 Task: Sort the products in the category "All Purpose Cleaners" by price (highest first).
Action: Mouse moved to (975, 361)
Screenshot: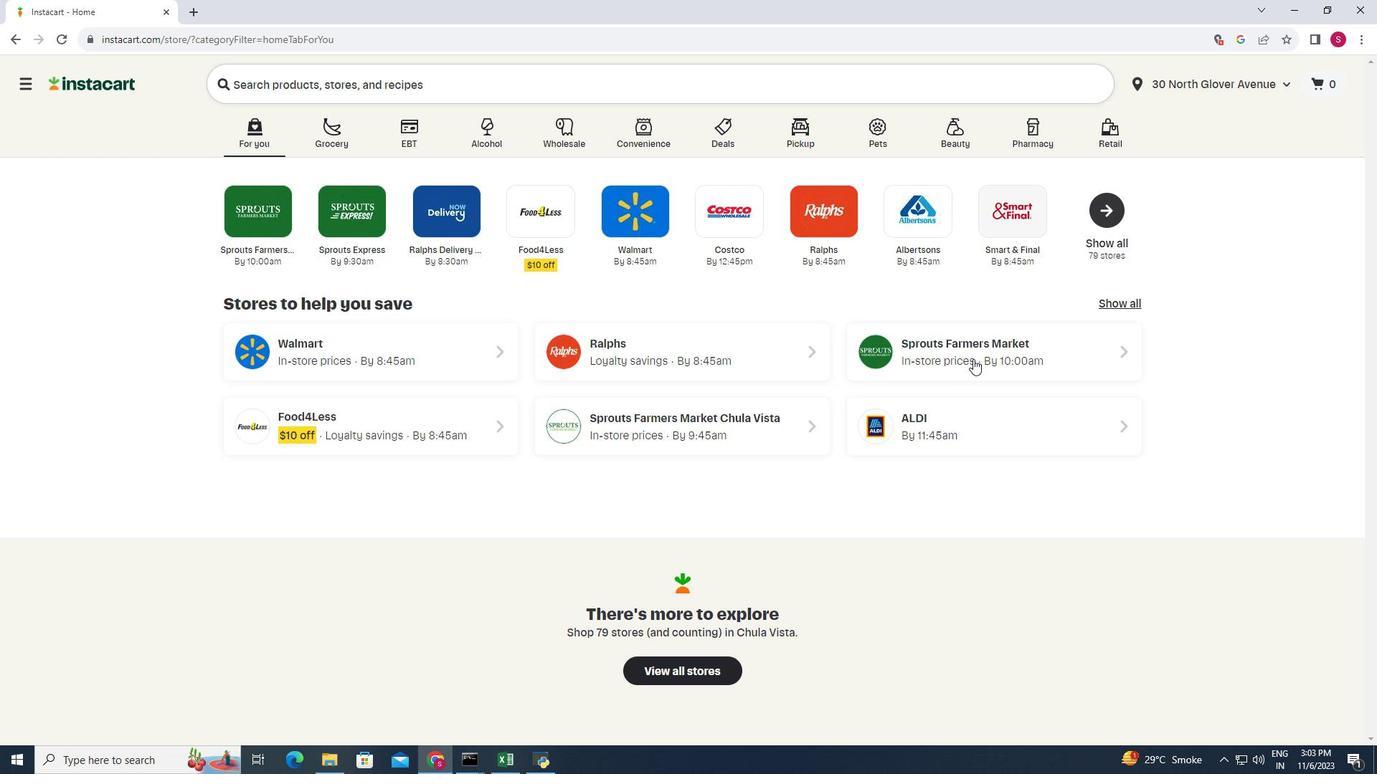 
Action: Mouse pressed left at (975, 361)
Screenshot: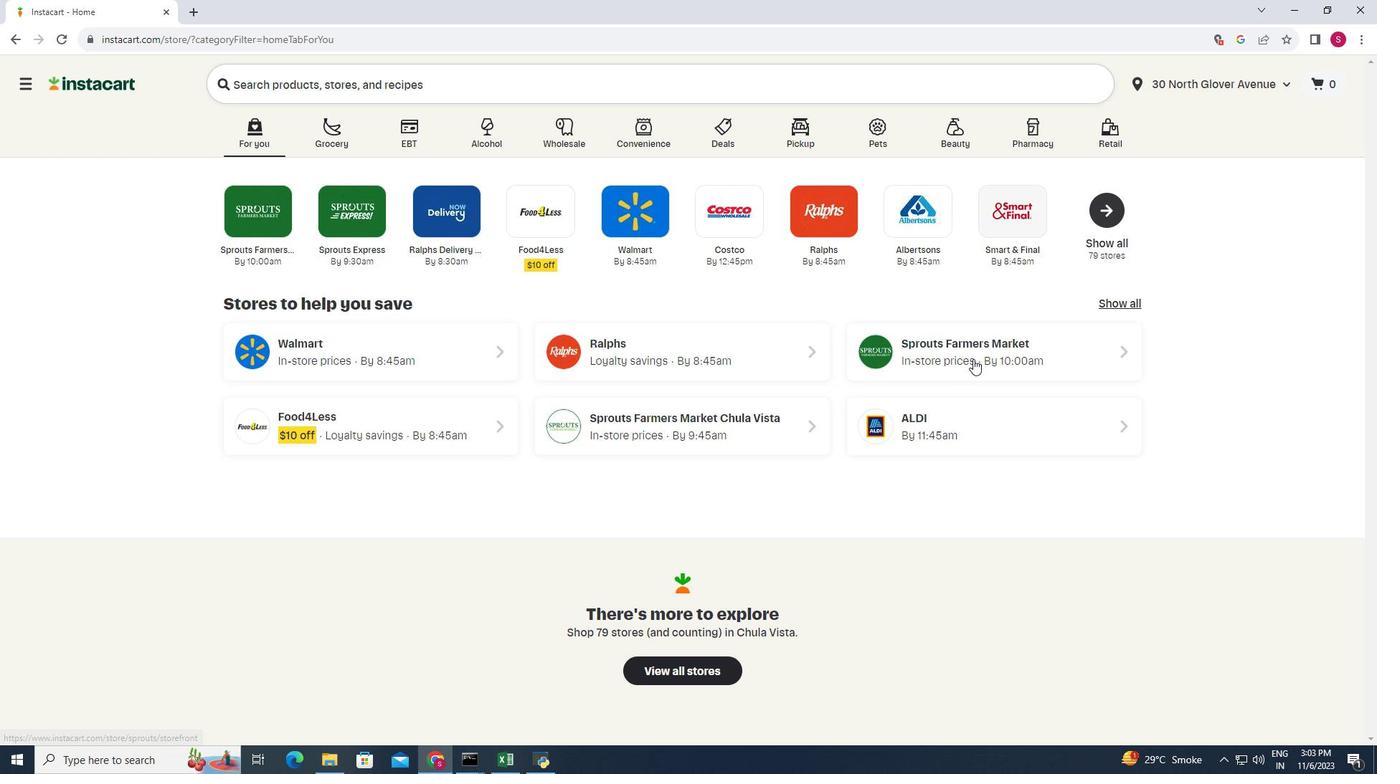 
Action: Mouse moved to (25, 494)
Screenshot: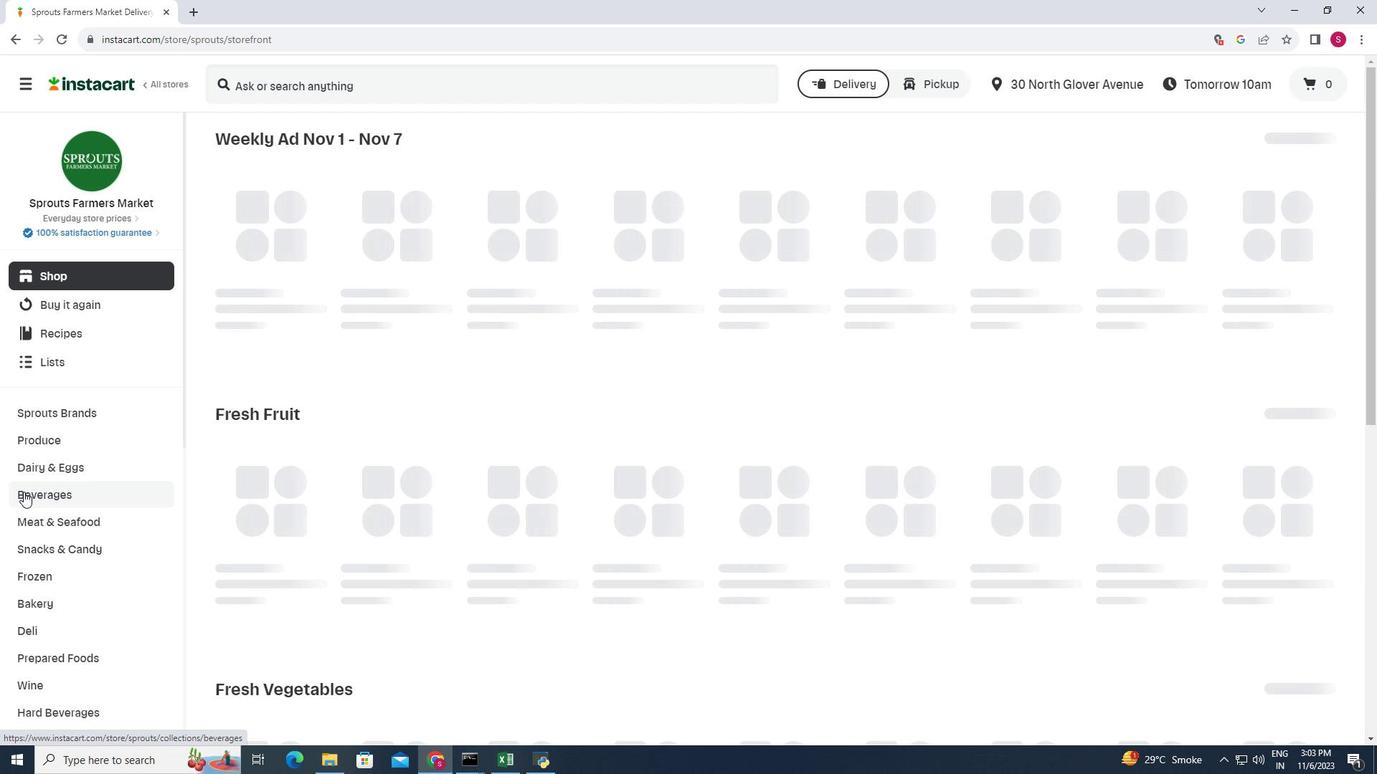 
Action: Mouse scrolled (25, 493) with delta (0, 0)
Screenshot: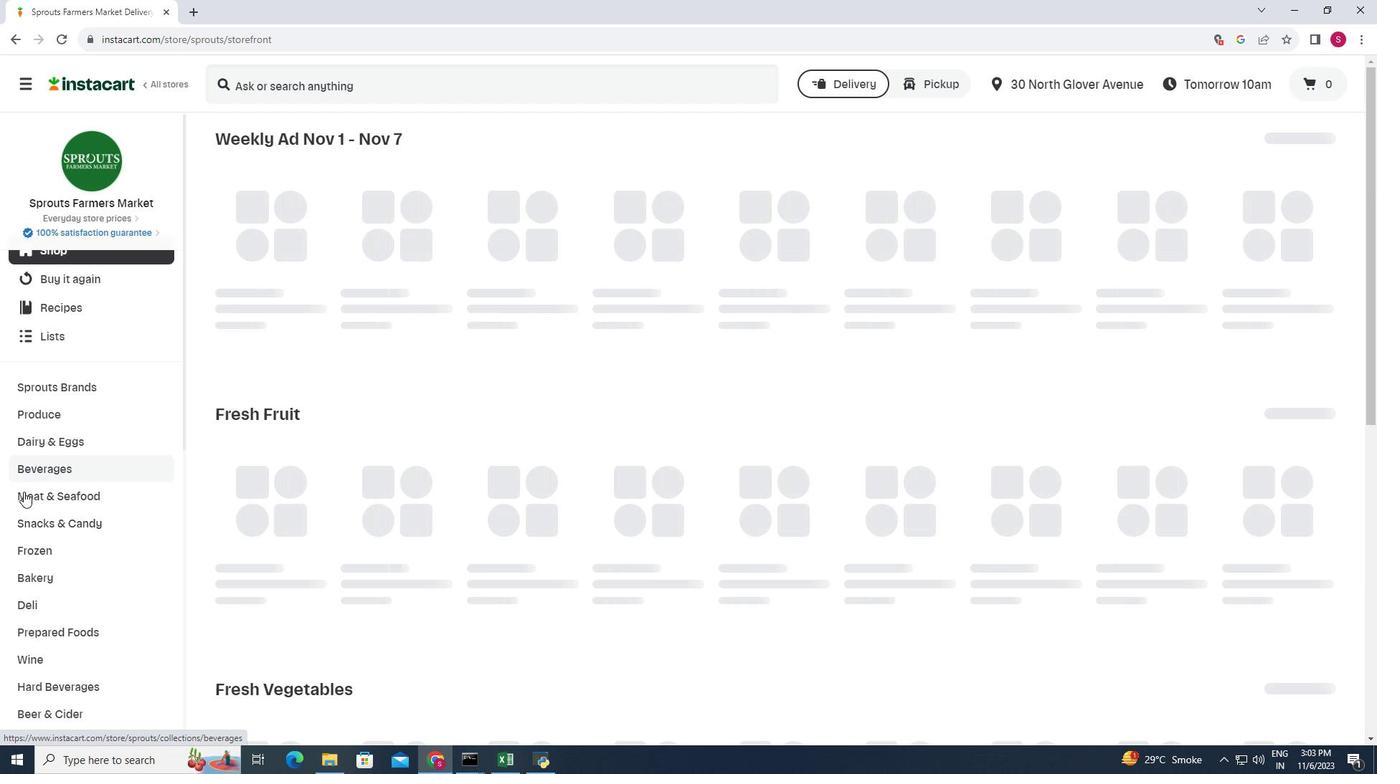 
Action: Mouse scrolled (25, 493) with delta (0, 0)
Screenshot: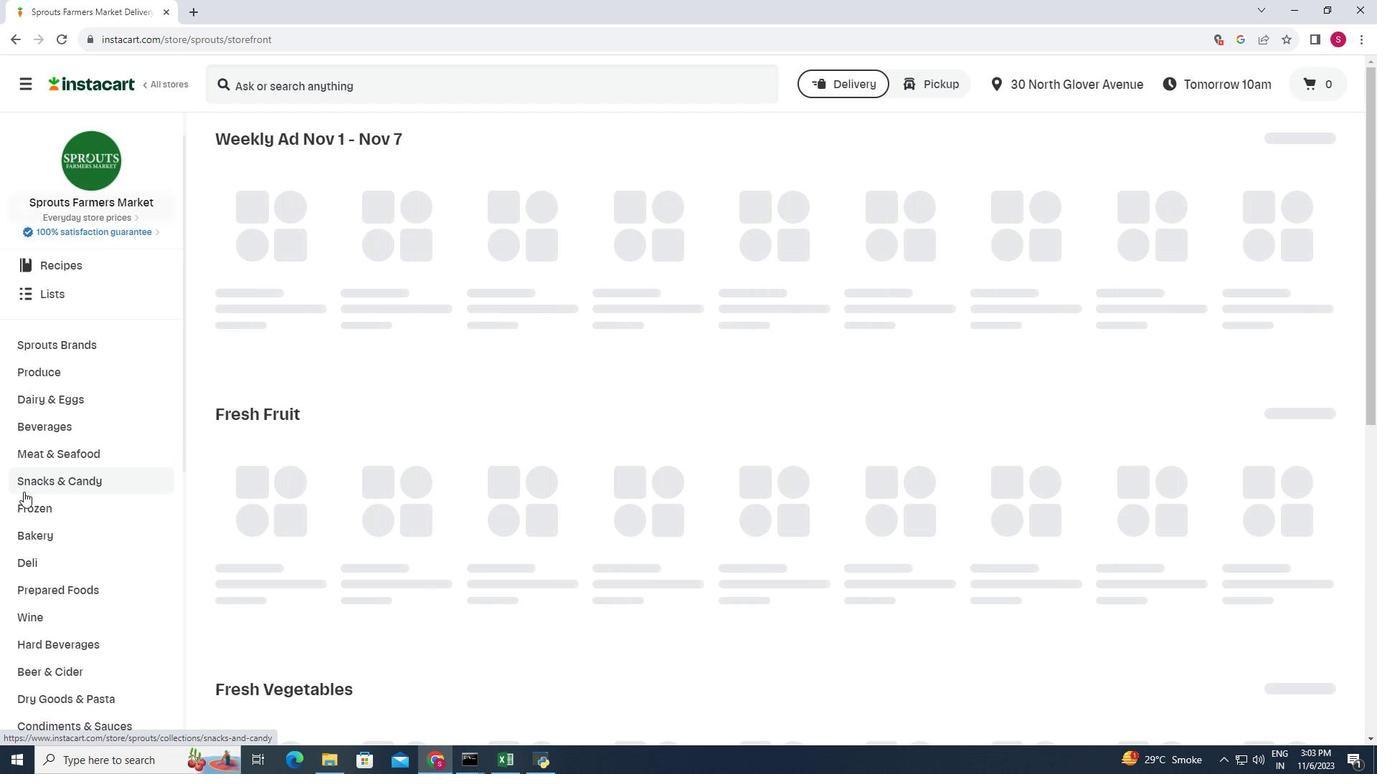 
Action: Mouse scrolled (25, 493) with delta (0, 0)
Screenshot: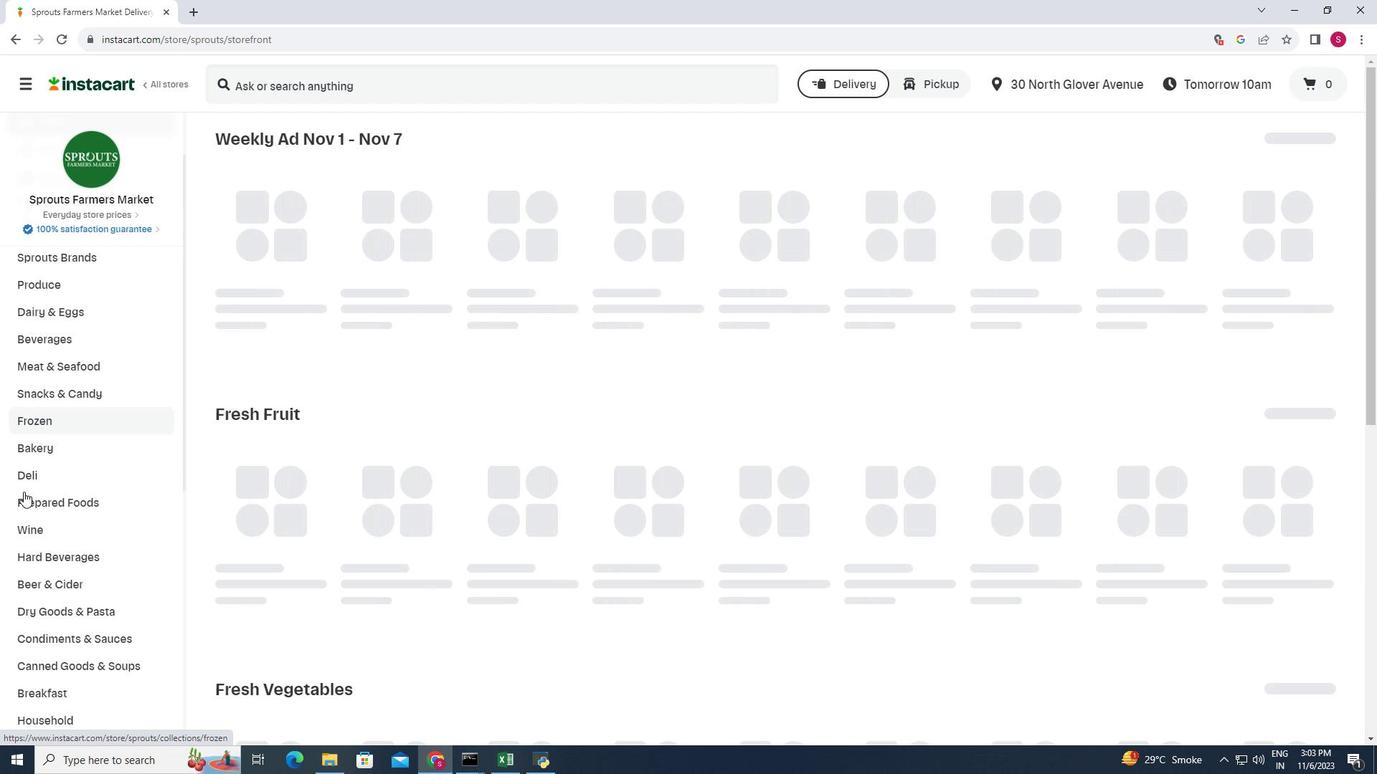 
Action: Mouse scrolled (25, 493) with delta (0, 0)
Screenshot: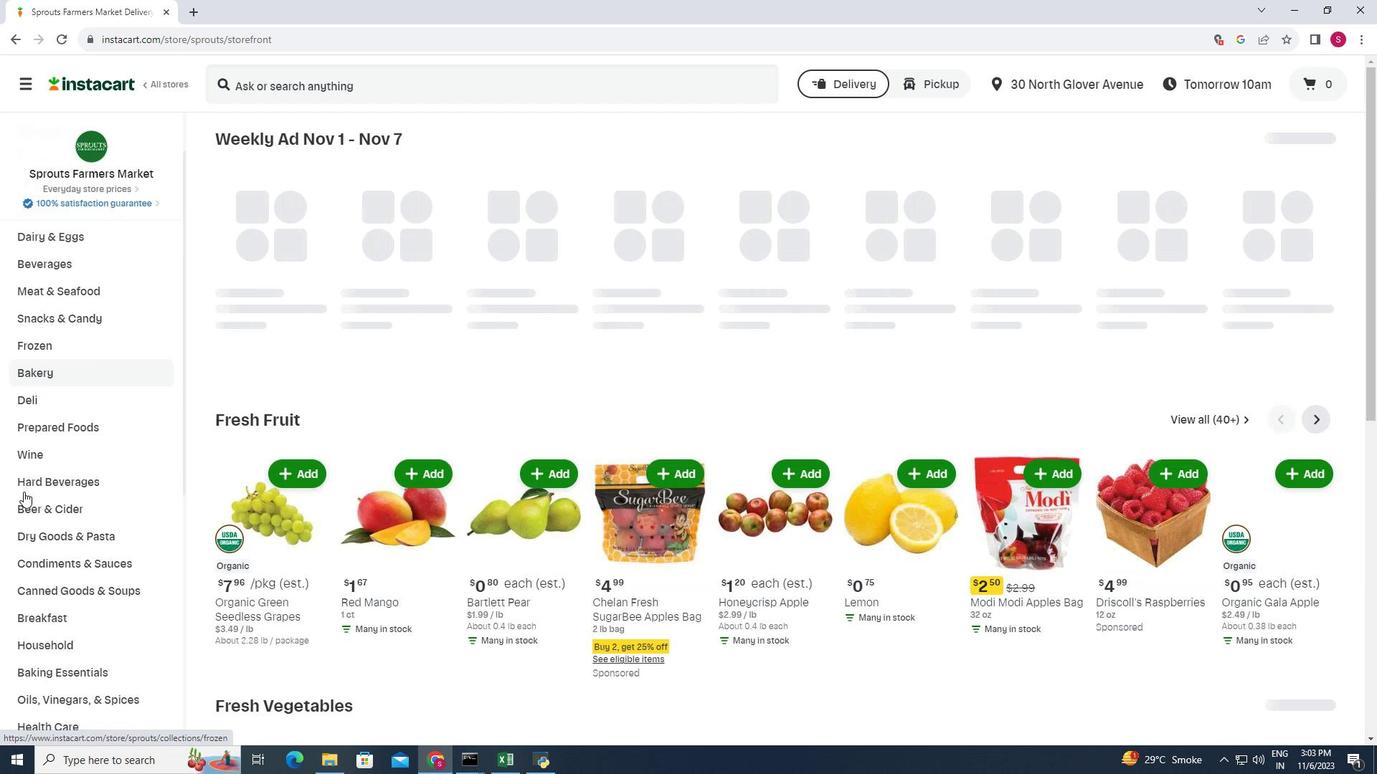 
Action: Mouse moved to (41, 582)
Screenshot: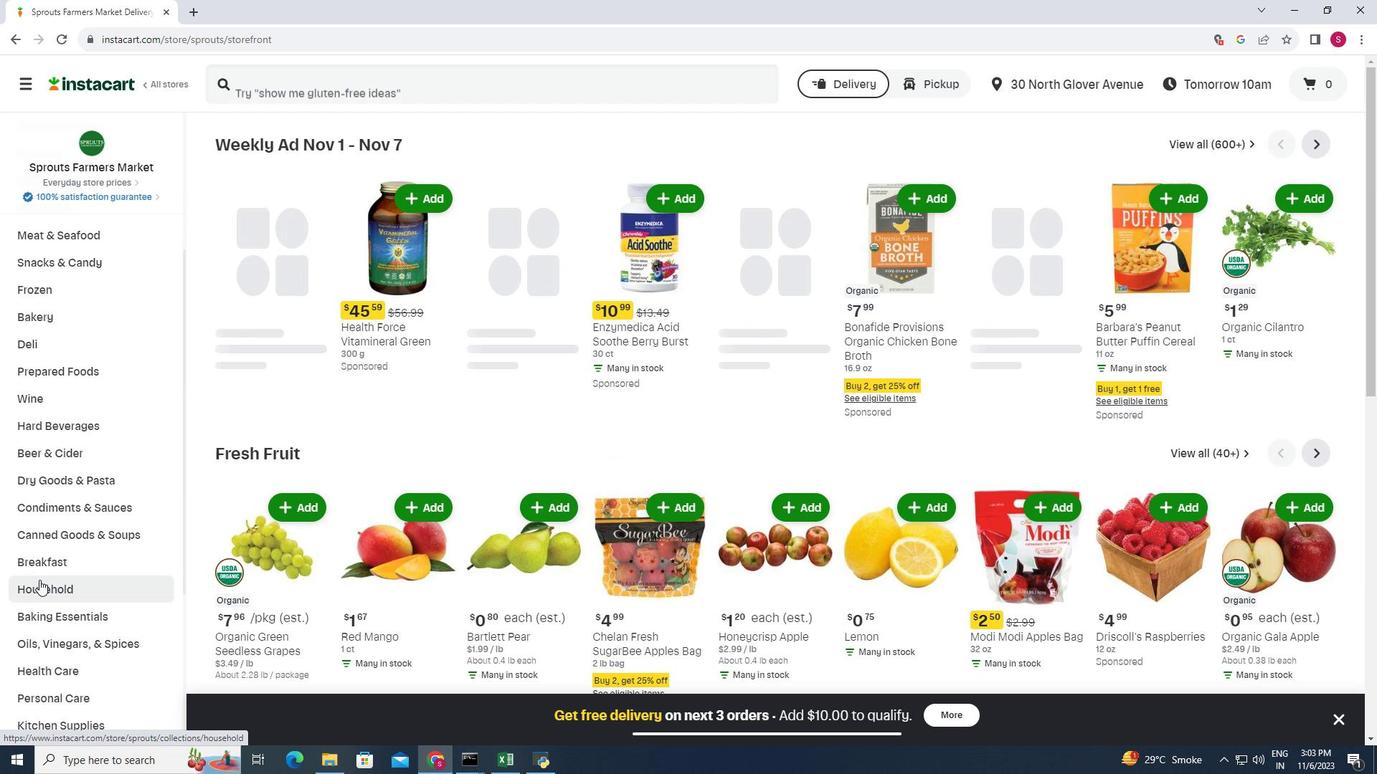 
Action: Mouse pressed left at (41, 582)
Screenshot: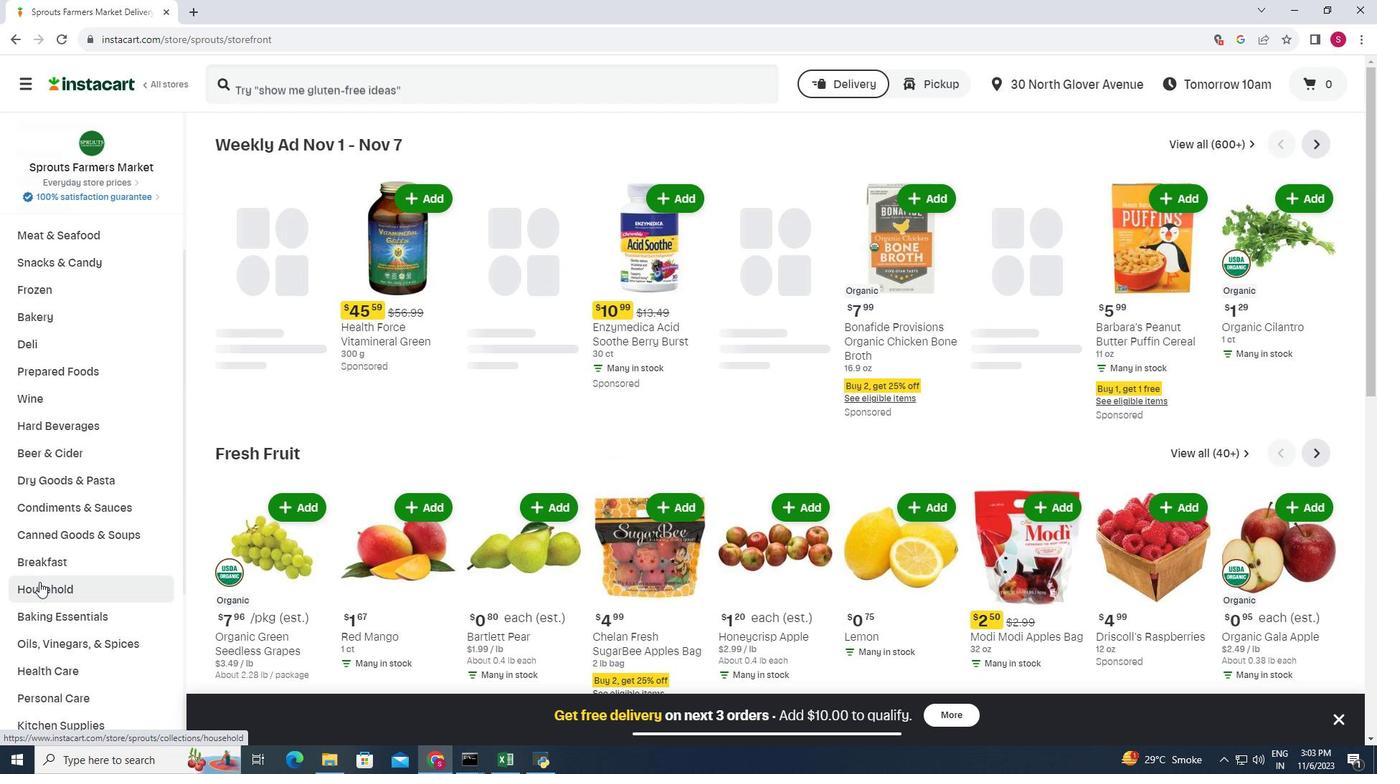 
Action: Mouse moved to (437, 188)
Screenshot: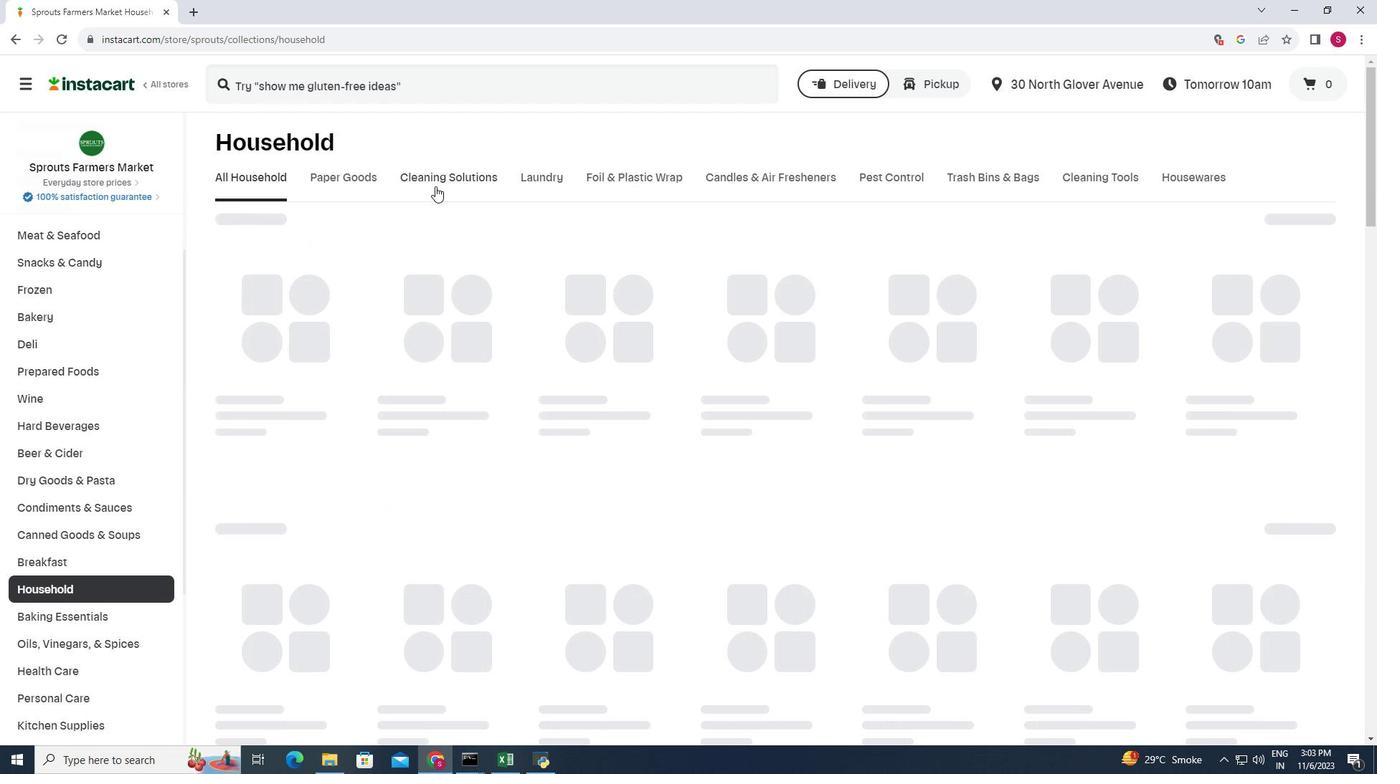 
Action: Mouse pressed left at (437, 188)
Screenshot: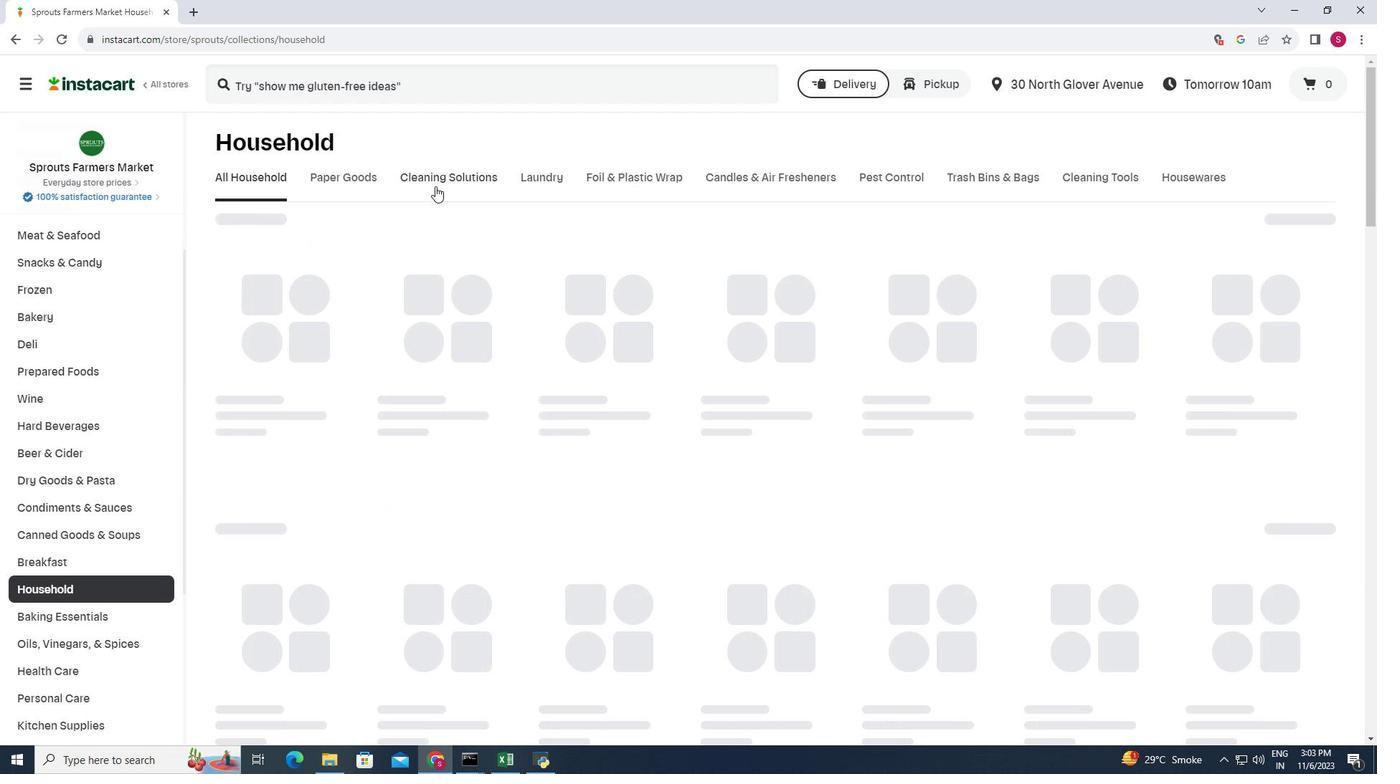 
Action: Mouse moved to (662, 242)
Screenshot: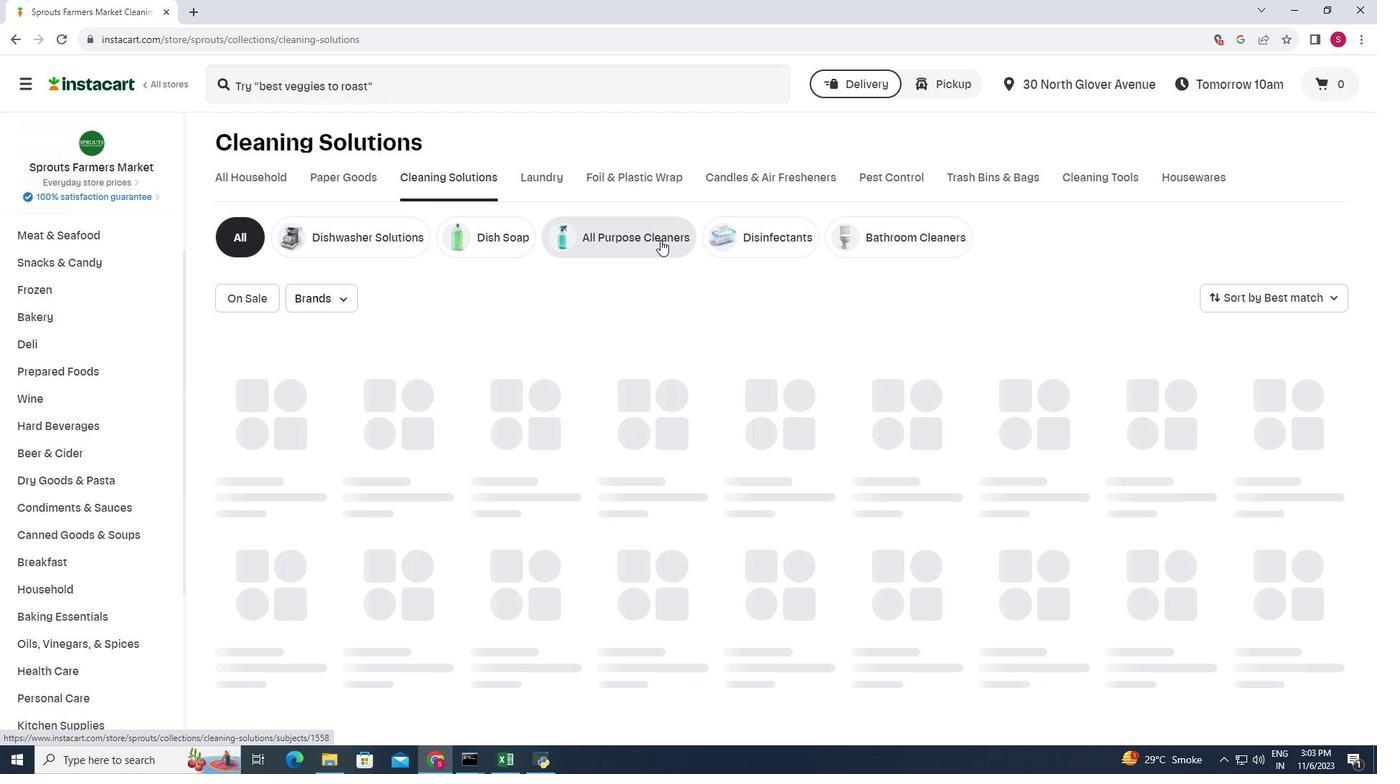 
Action: Mouse pressed left at (662, 242)
Screenshot: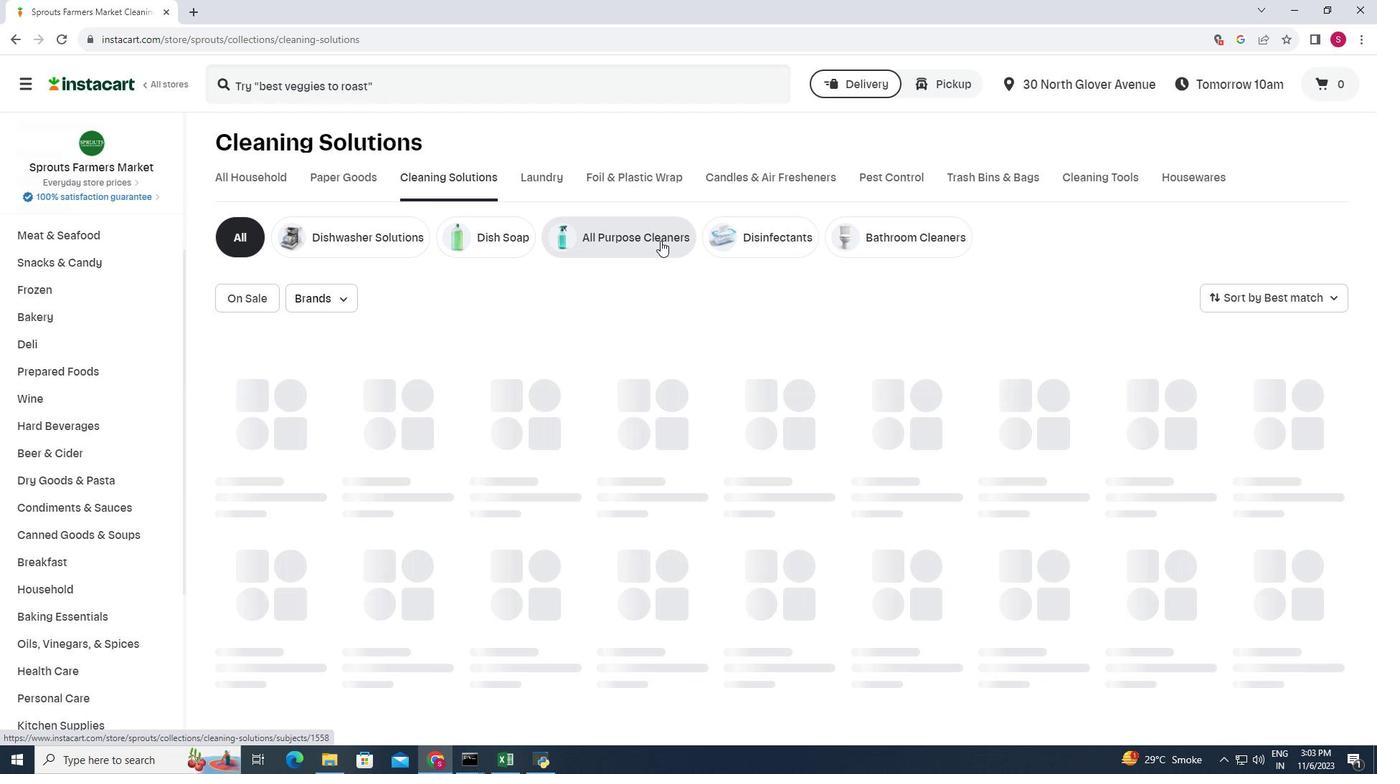 
Action: Mouse moved to (1326, 296)
Screenshot: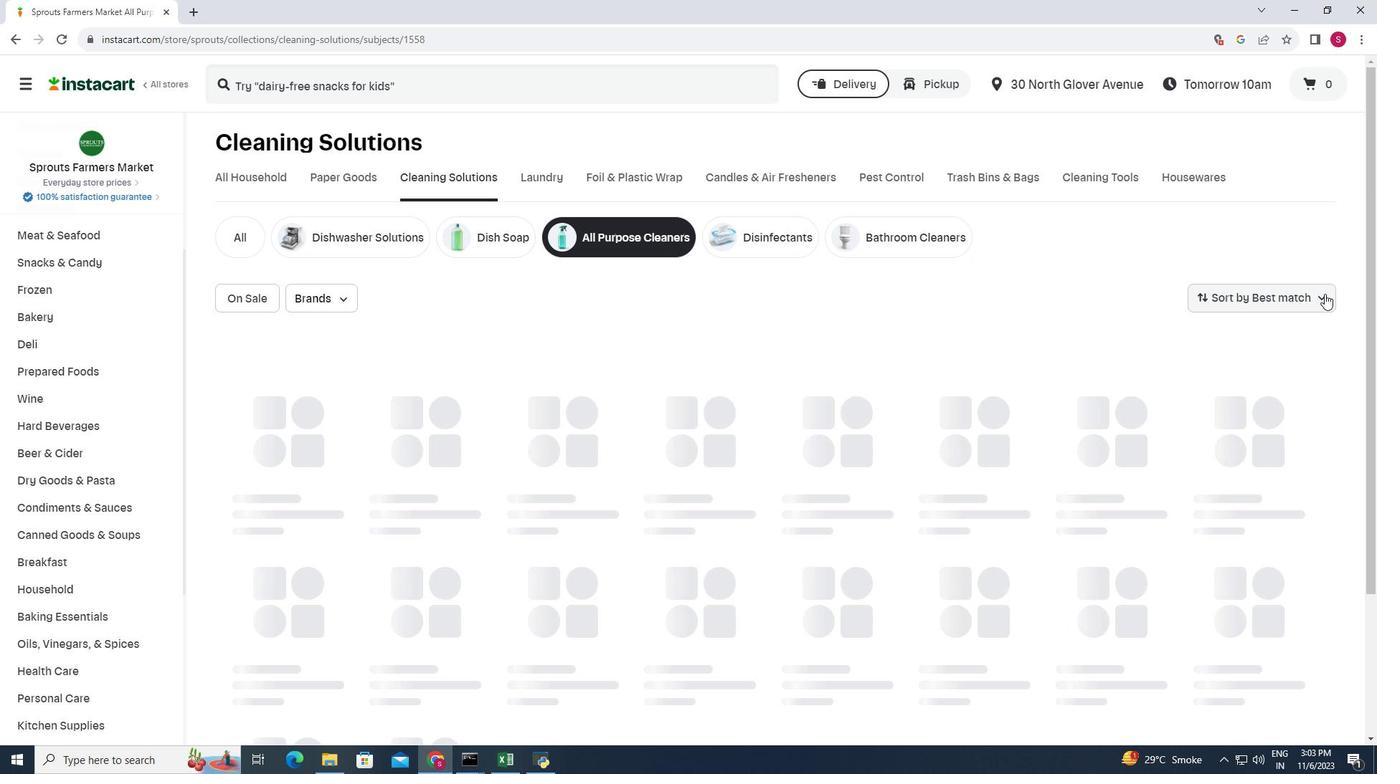 
Action: Mouse pressed left at (1326, 296)
Screenshot: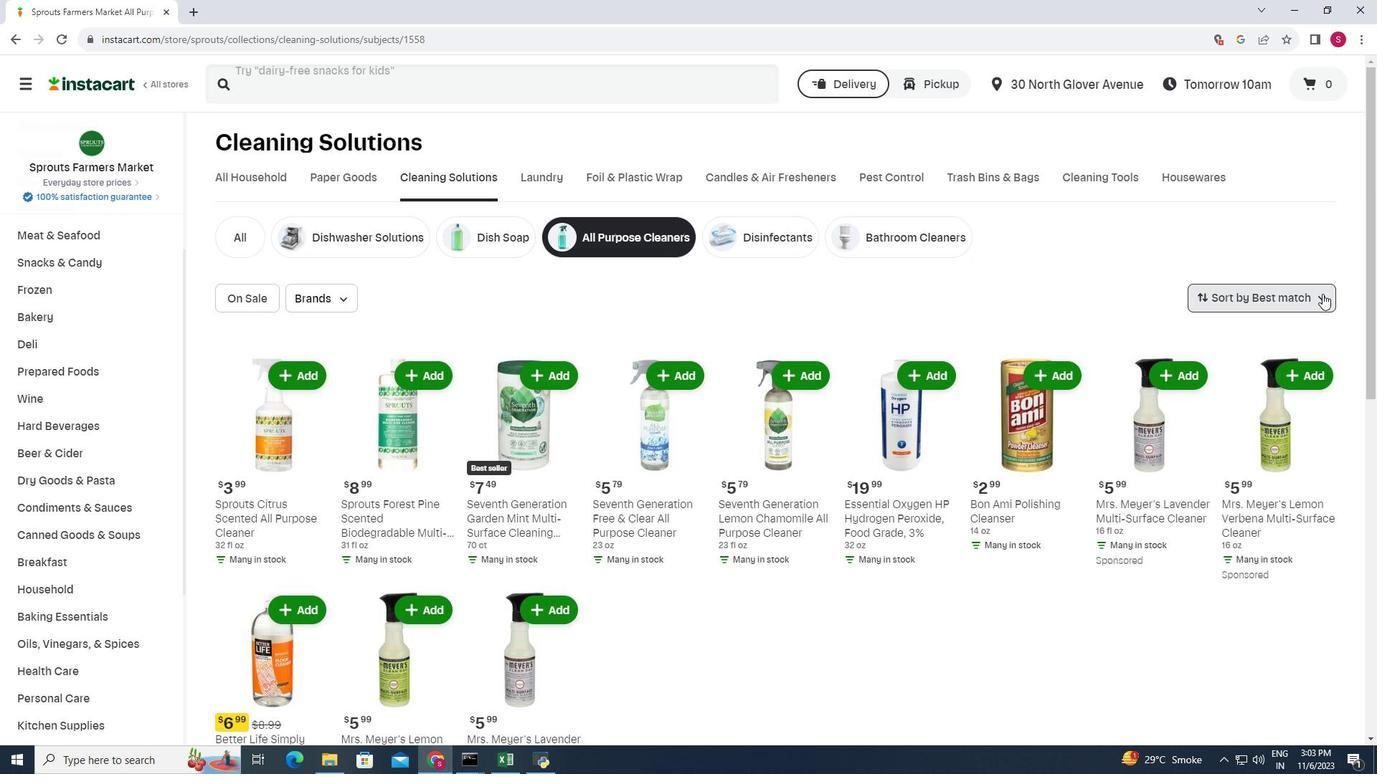 
Action: Mouse moved to (1306, 395)
Screenshot: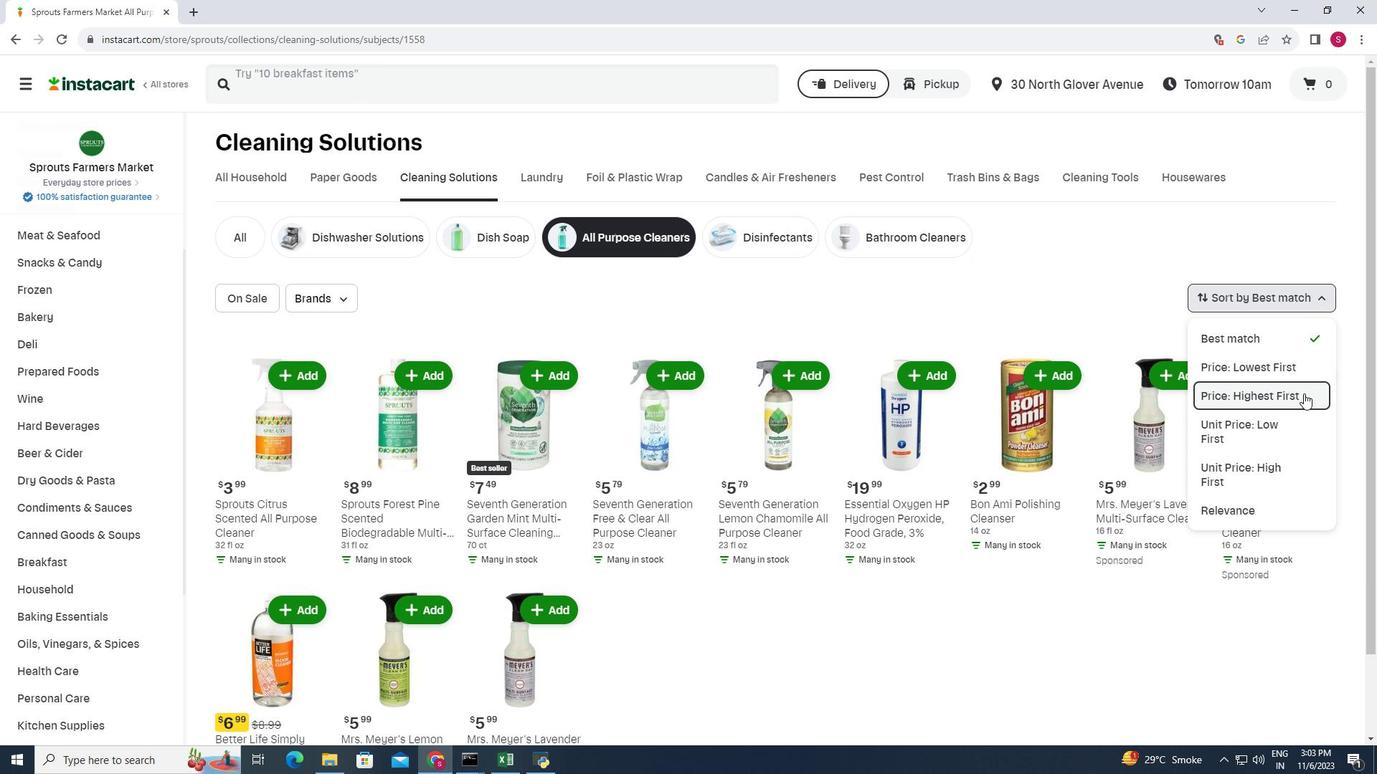 
Action: Mouse pressed left at (1306, 395)
Screenshot: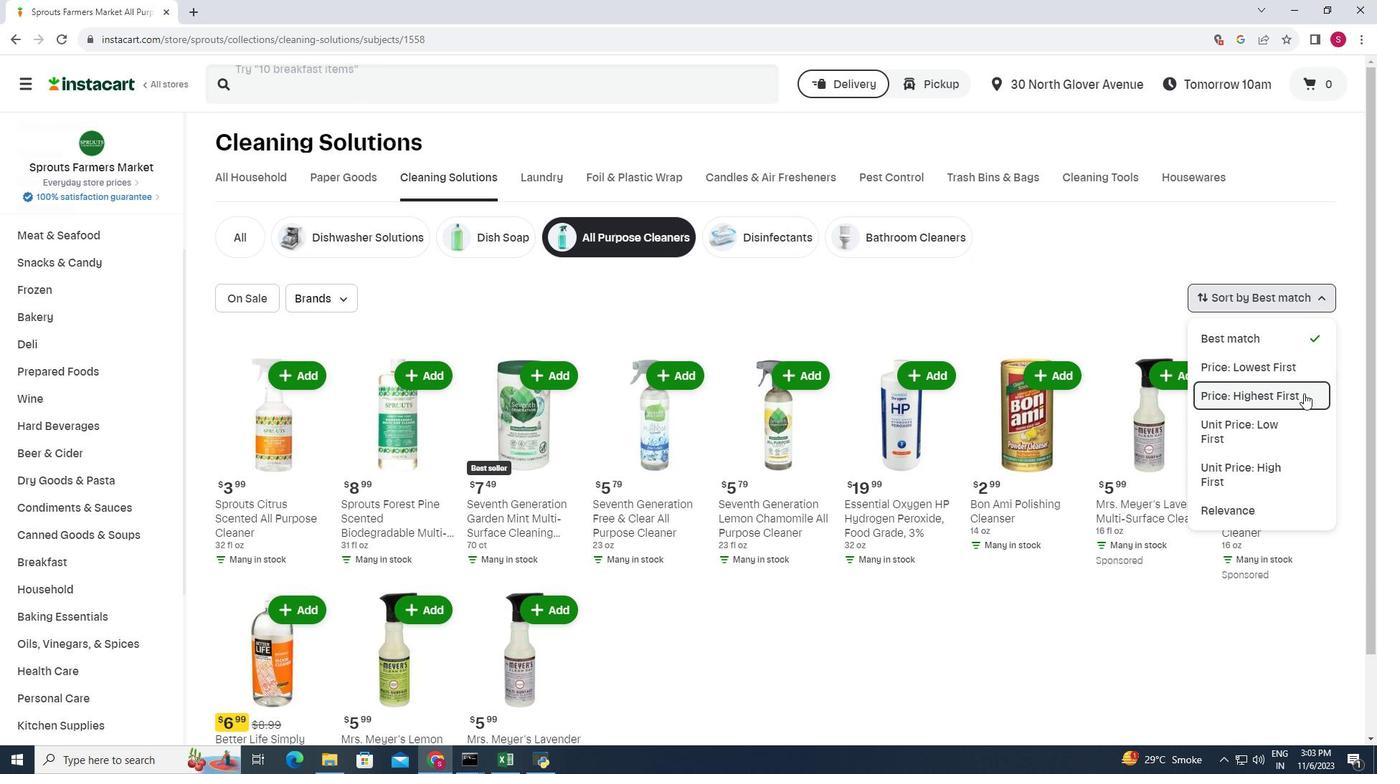 
Action: Mouse moved to (862, 344)
Screenshot: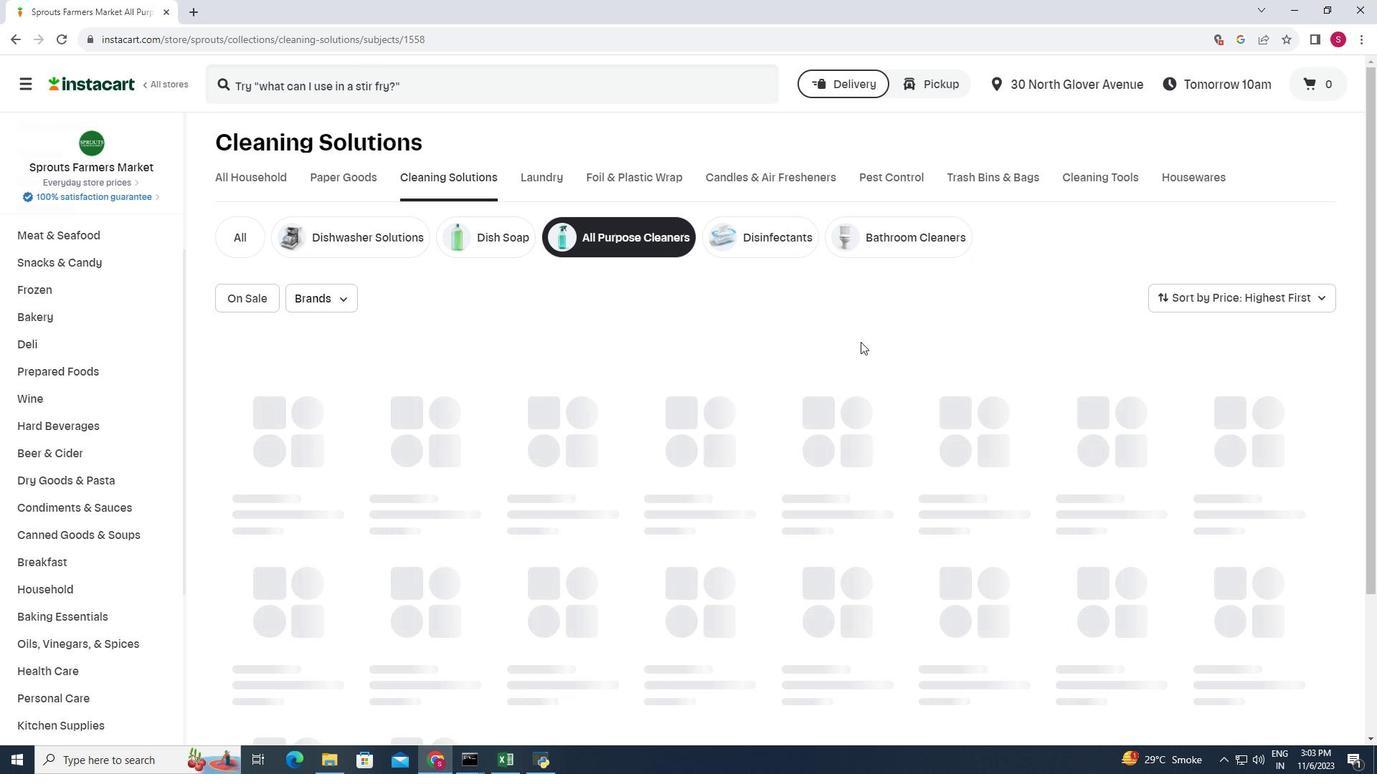 
Action: Mouse scrolled (862, 343) with delta (0, 0)
Screenshot: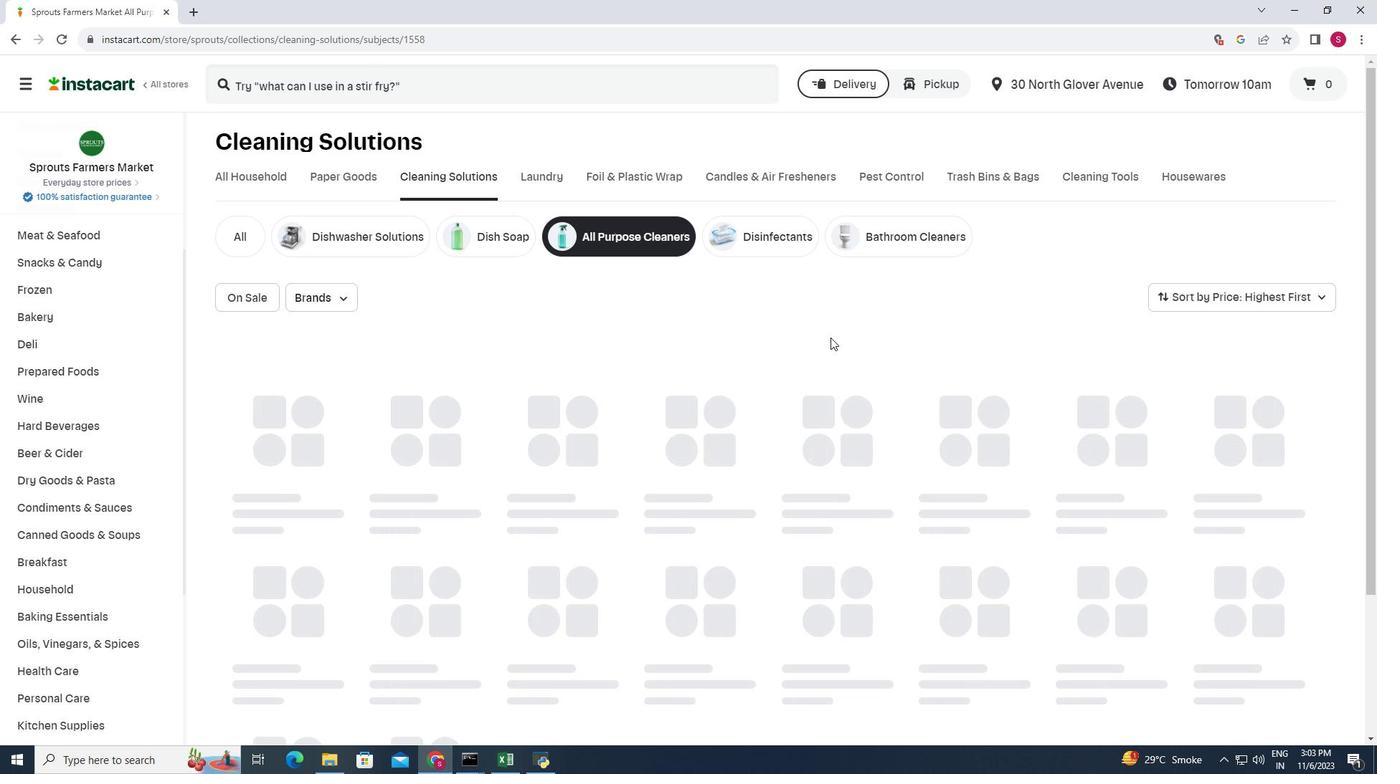 
Action: Mouse moved to (763, 324)
Screenshot: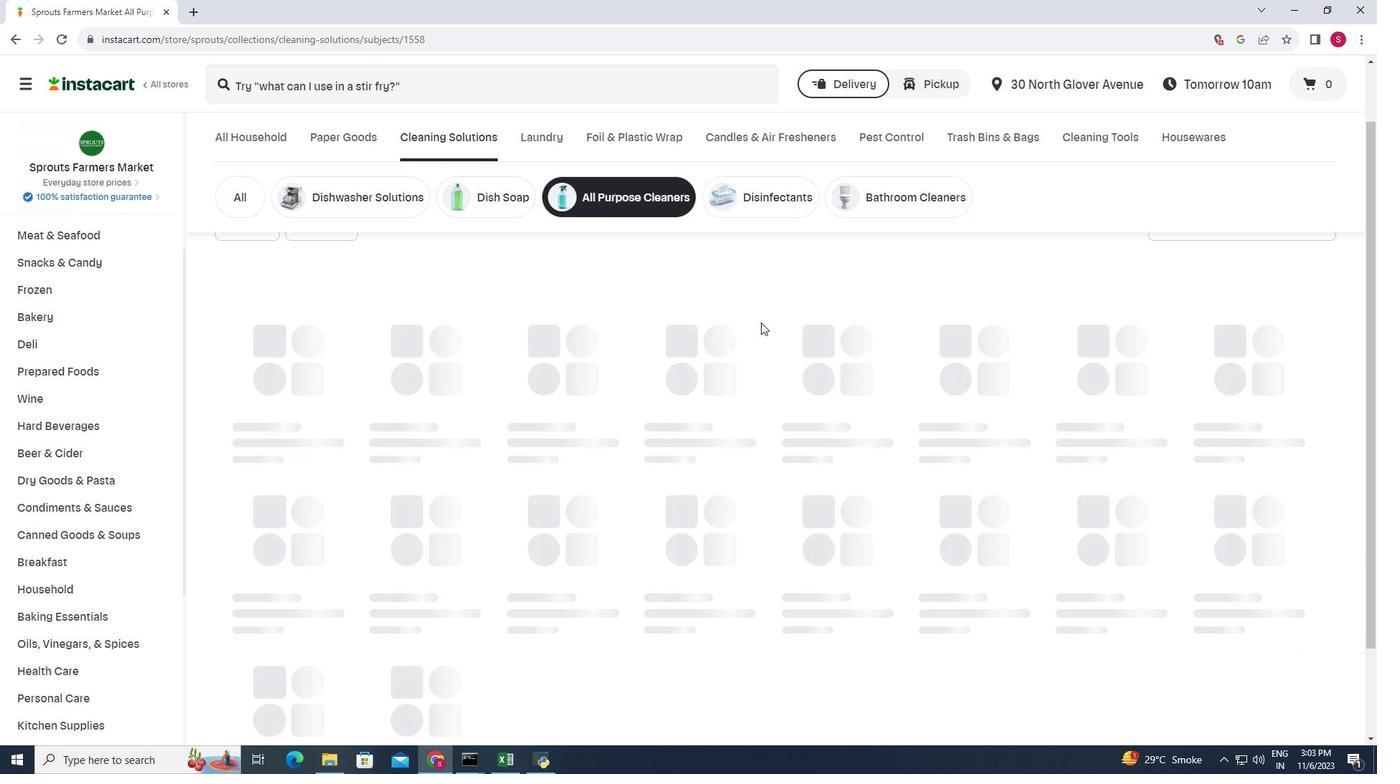 
Action: Mouse scrolled (763, 325) with delta (0, 0)
Screenshot: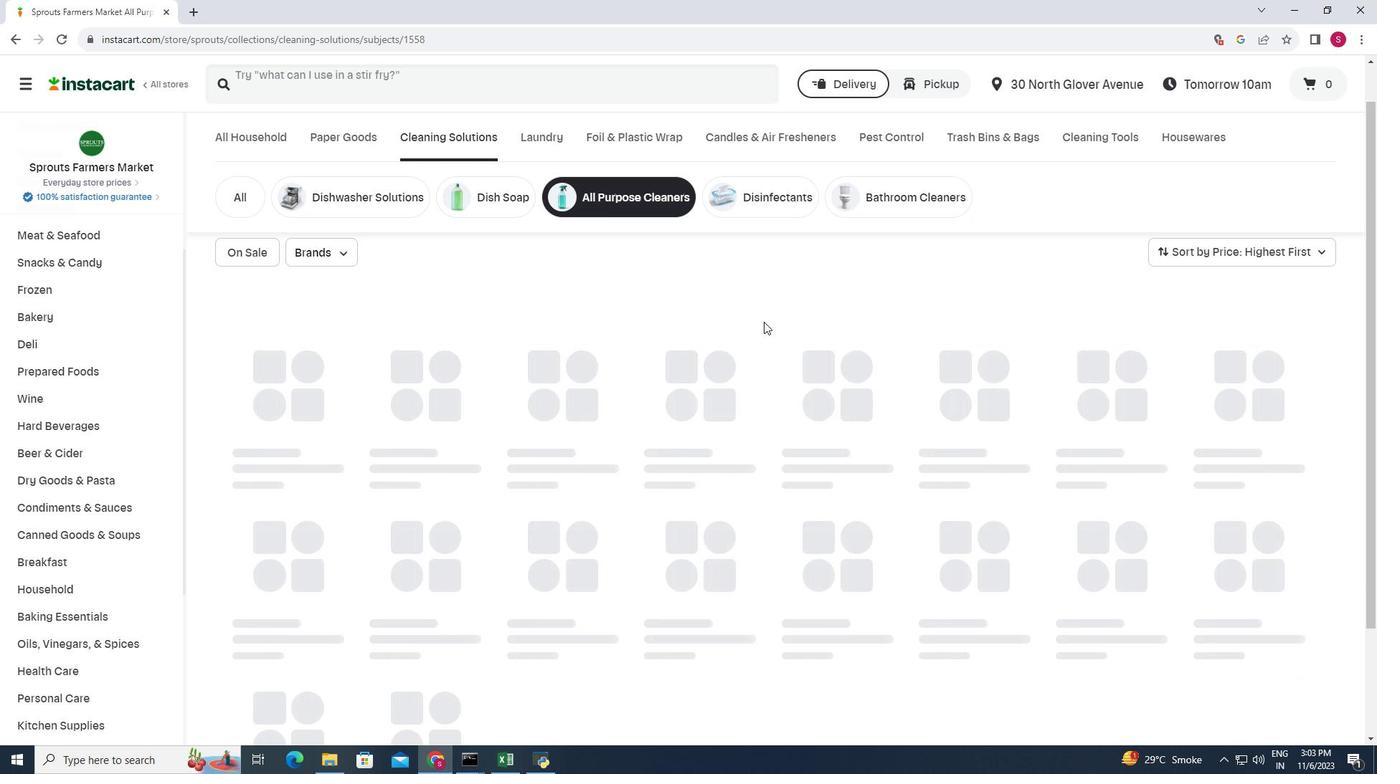 
Action: Mouse moved to (764, 324)
Screenshot: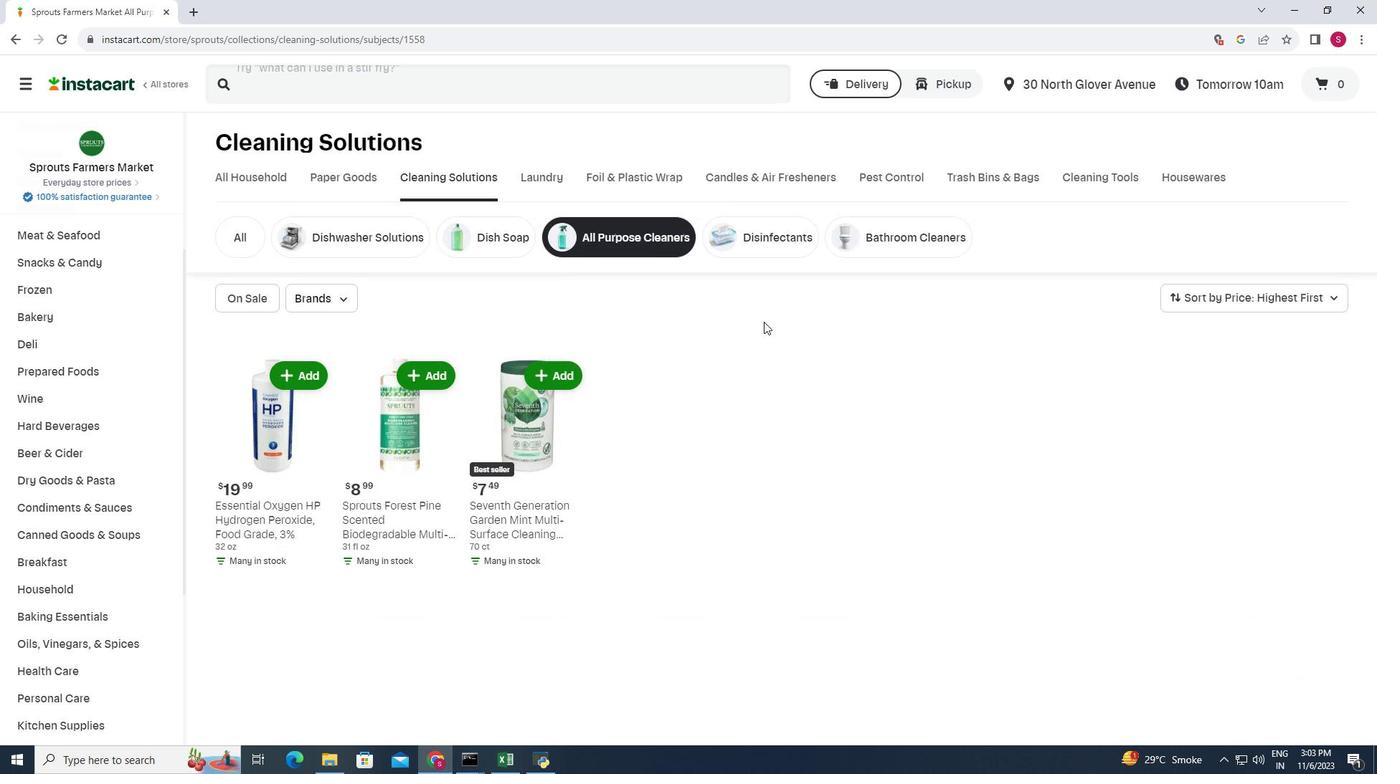 
Action: Mouse scrolled (764, 324) with delta (0, 0)
Screenshot: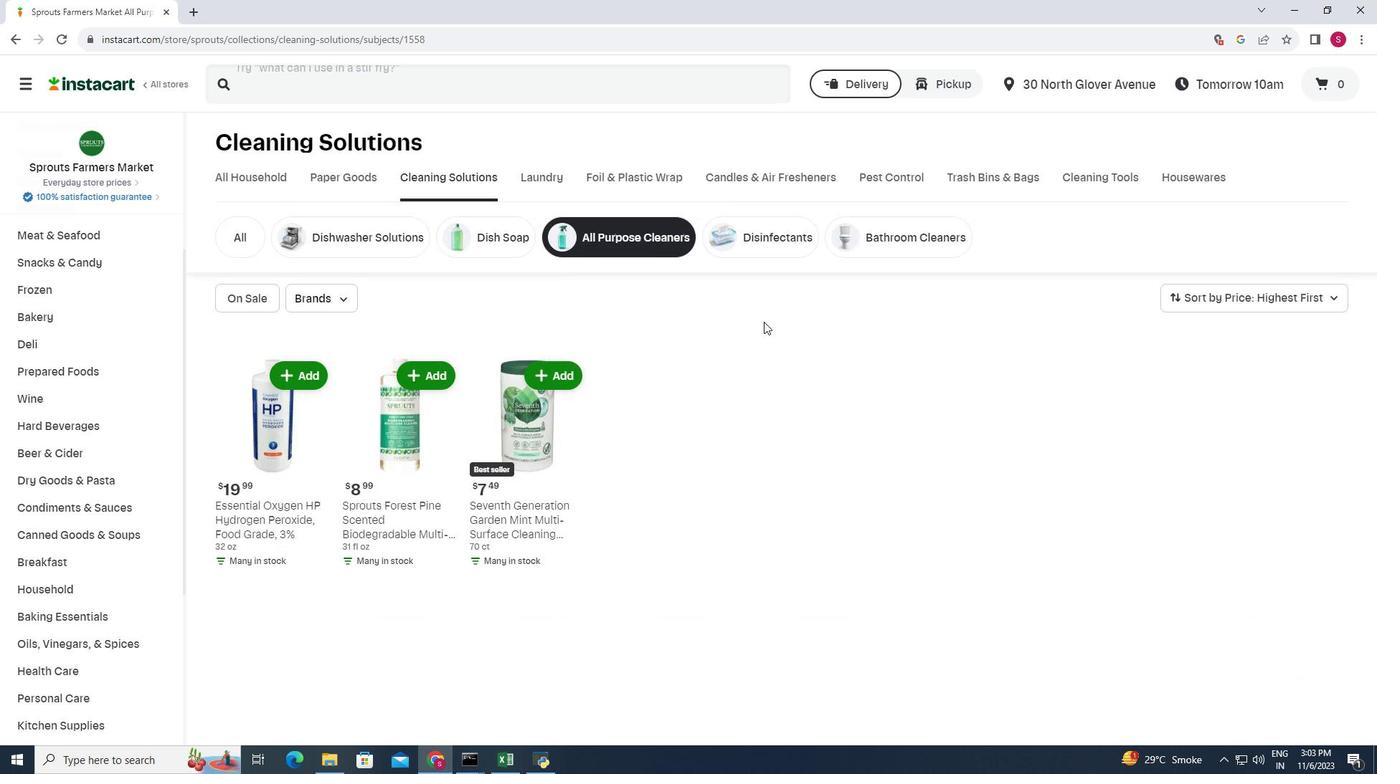 
Action: Mouse moved to (766, 324)
Screenshot: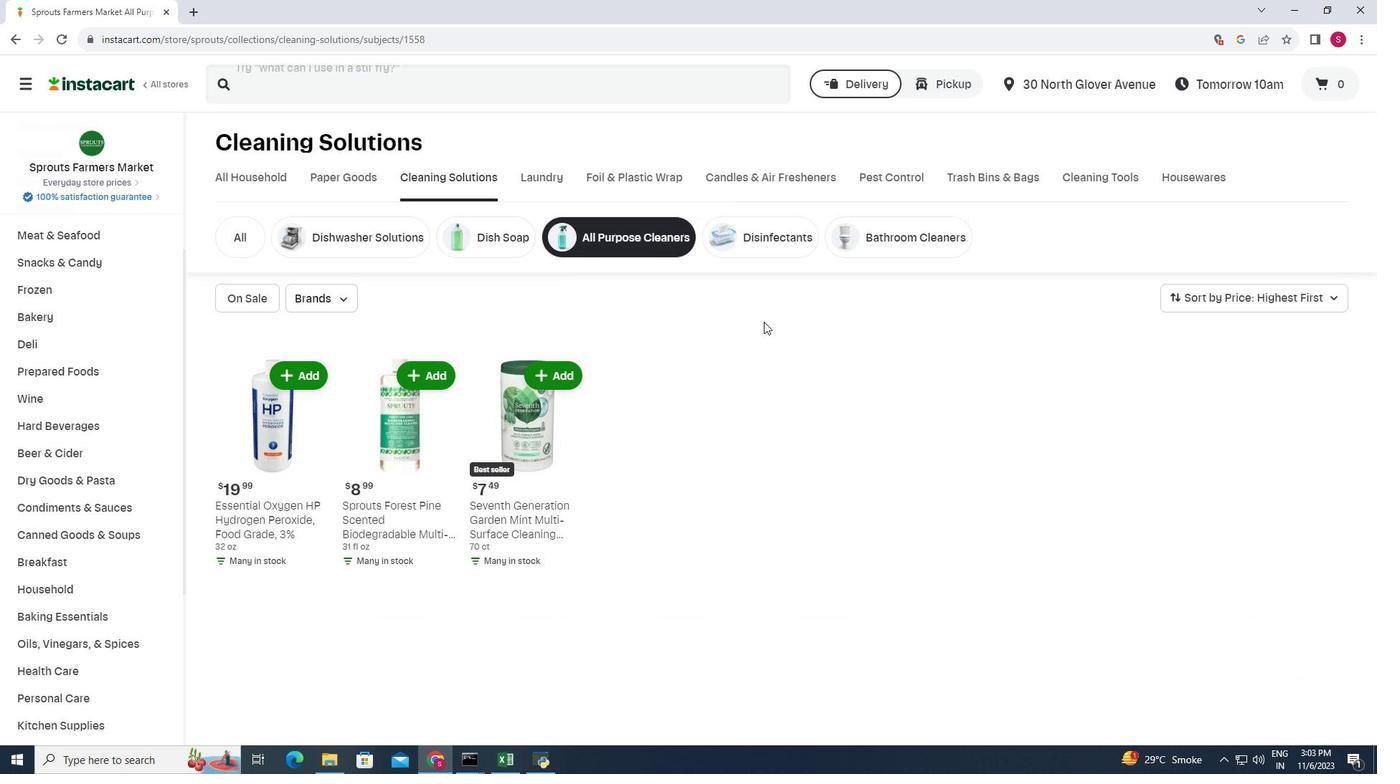 
Action: Mouse scrolled (766, 323) with delta (0, 0)
Screenshot: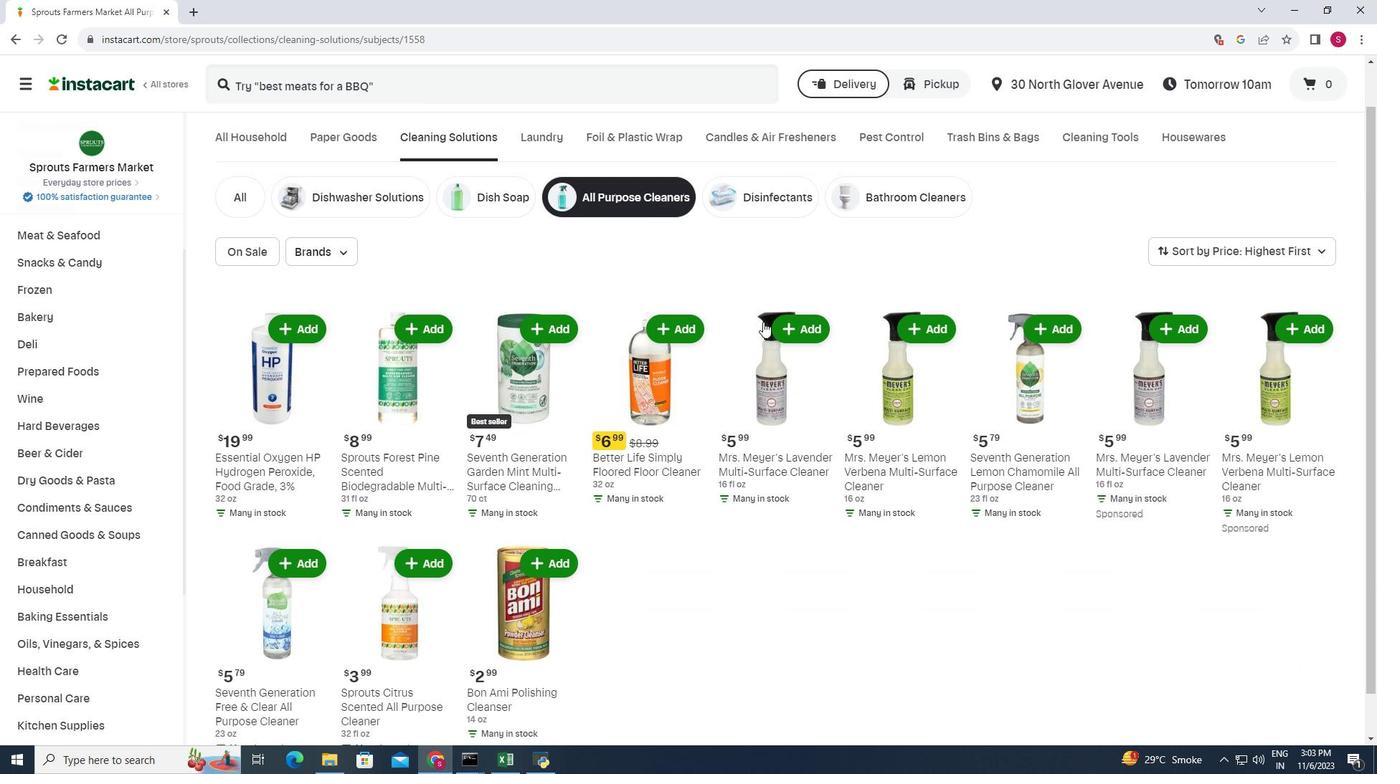 
Action: Mouse scrolled (766, 323) with delta (0, 0)
Screenshot: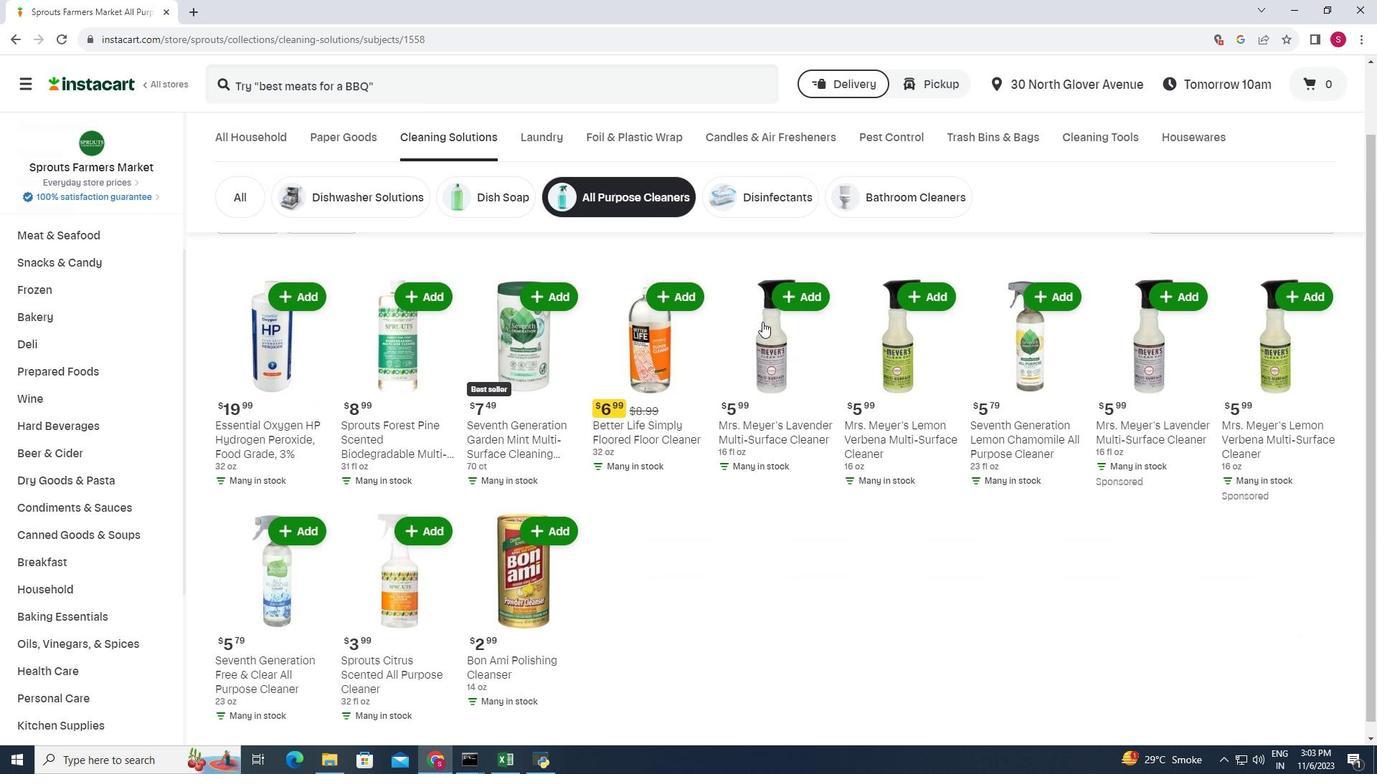 
Action: Mouse moved to (765, 324)
Screenshot: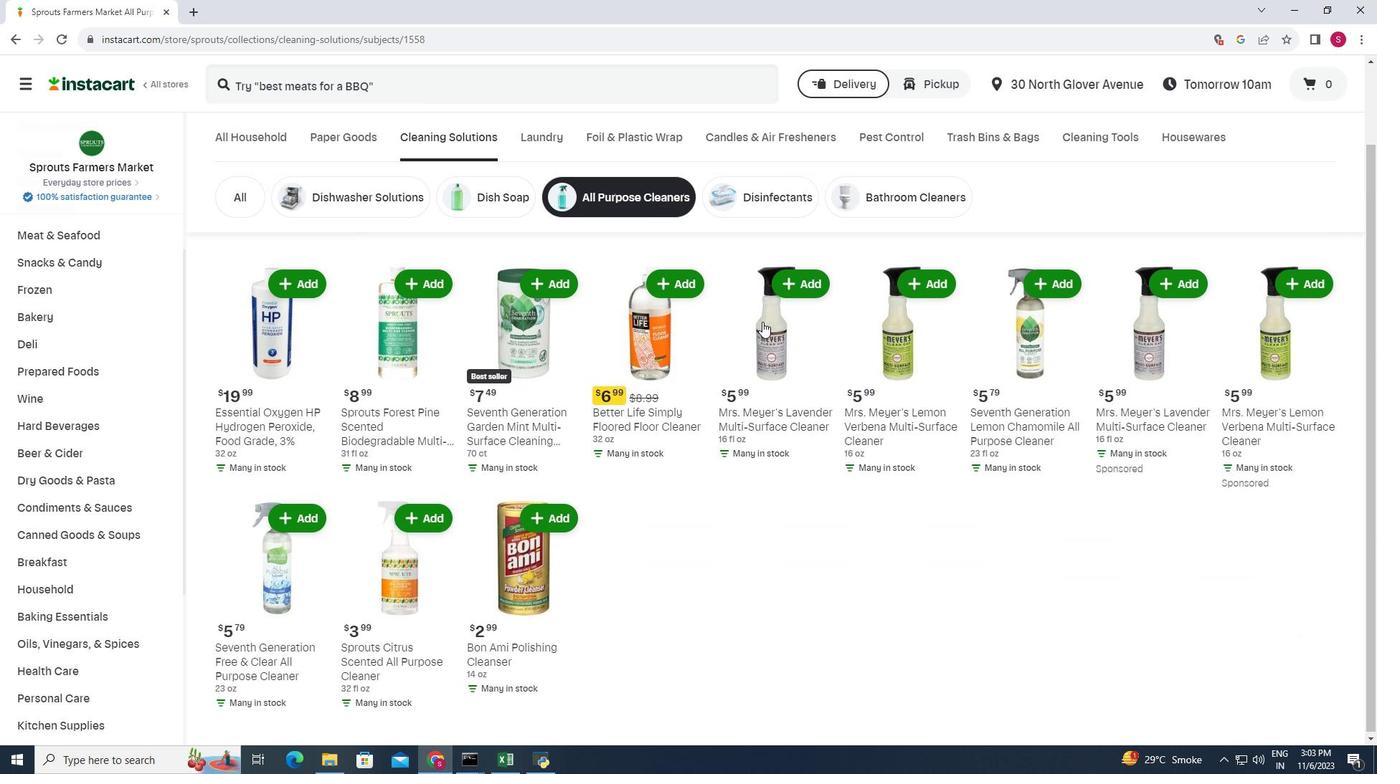 
Action: Mouse scrolled (765, 323) with delta (0, 0)
Screenshot: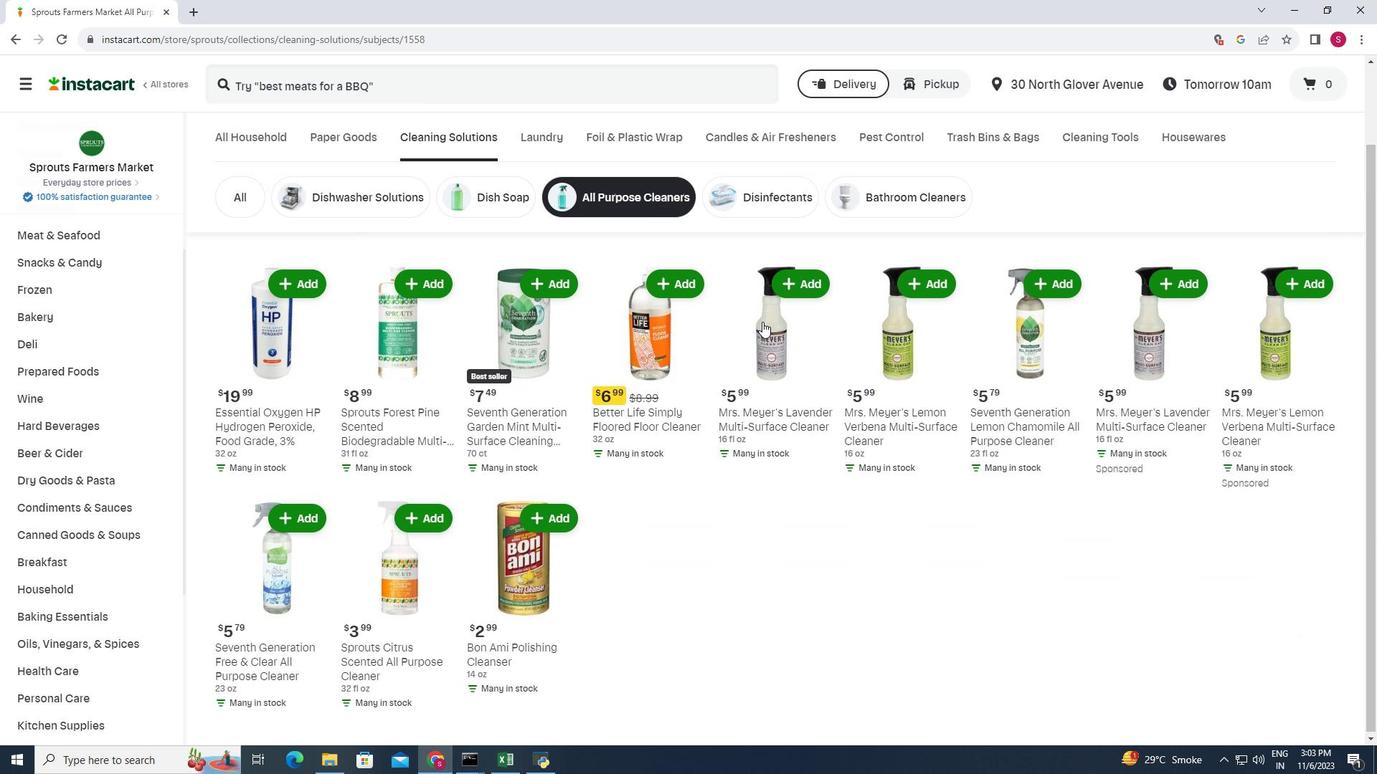 
Action: Mouse moved to (764, 324)
Screenshot: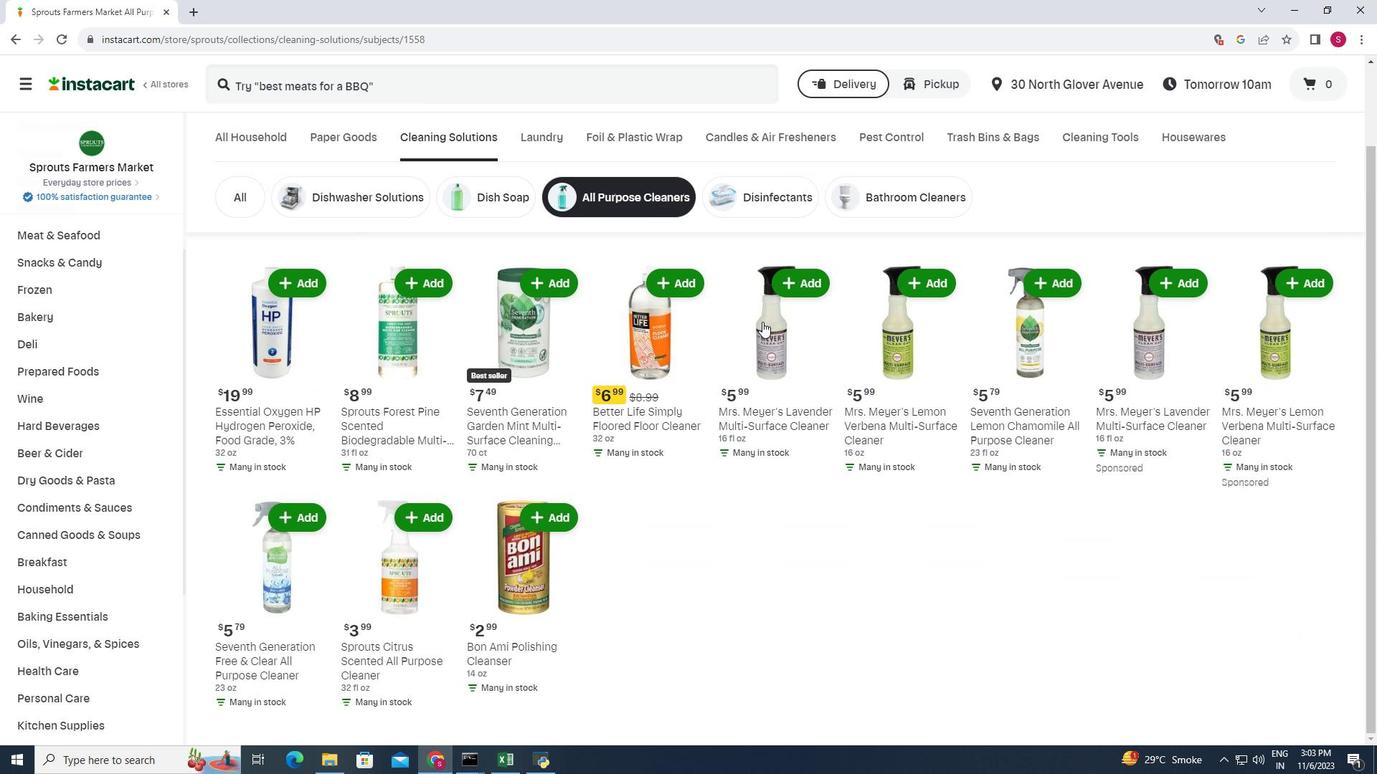 
Action: Mouse scrolled (764, 323) with delta (0, 0)
Screenshot: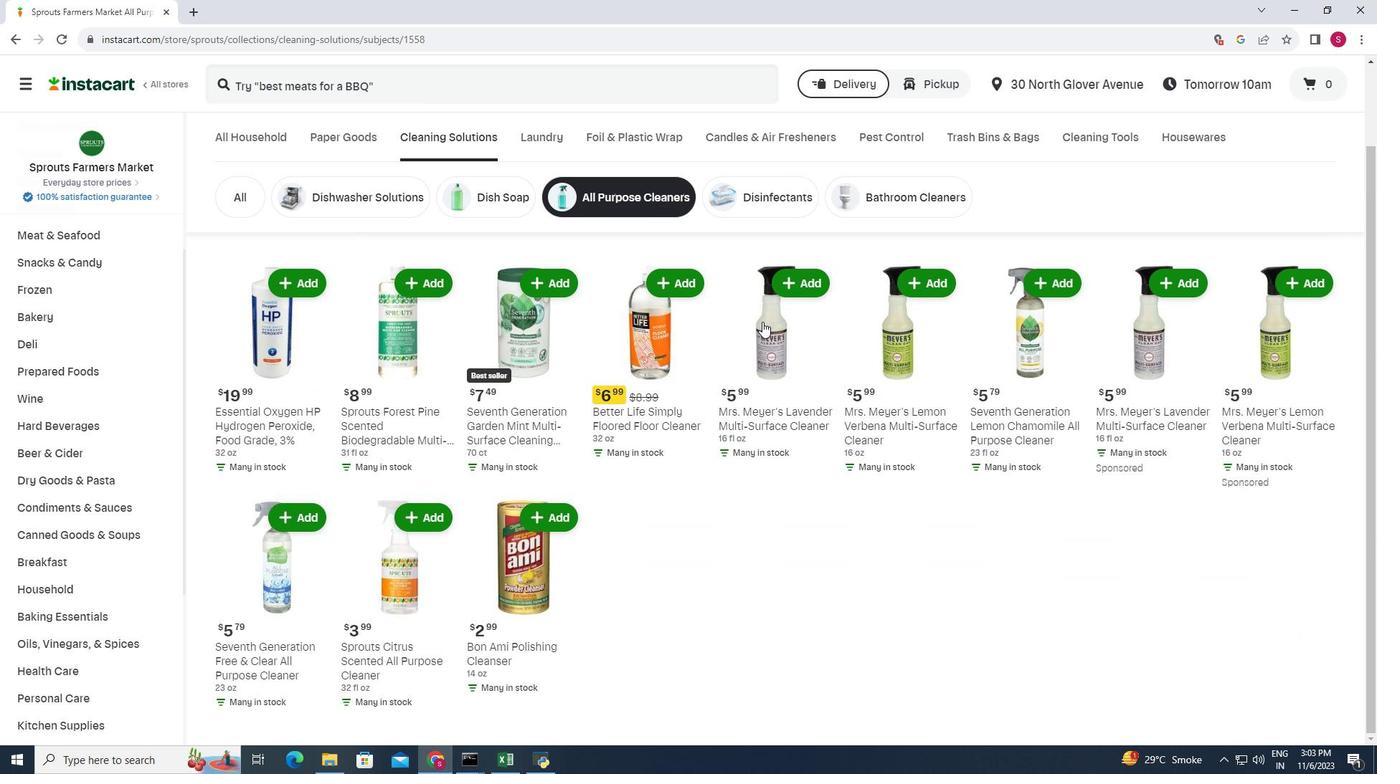 
Action: Mouse moved to (764, 324)
Screenshot: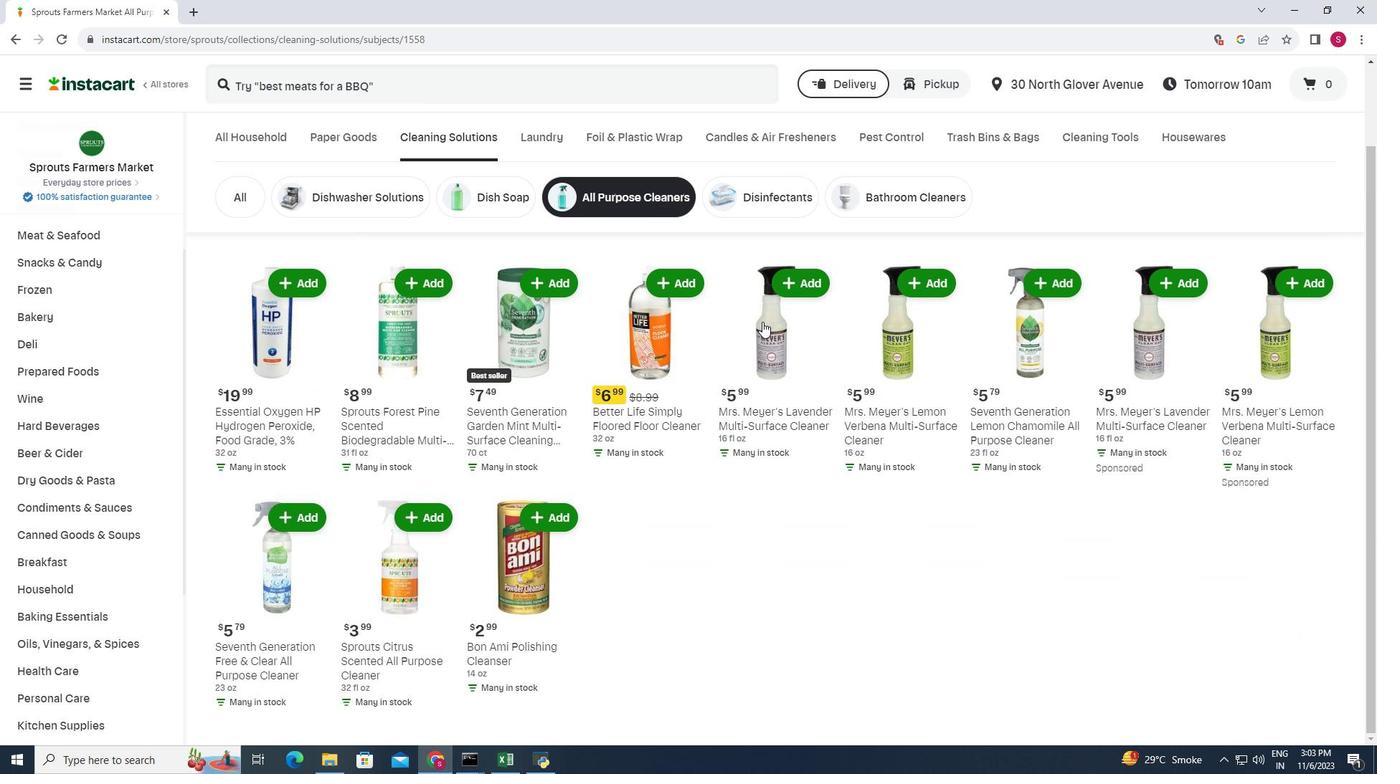 
Action: Mouse scrolled (764, 323) with delta (0, 0)
Screenshot: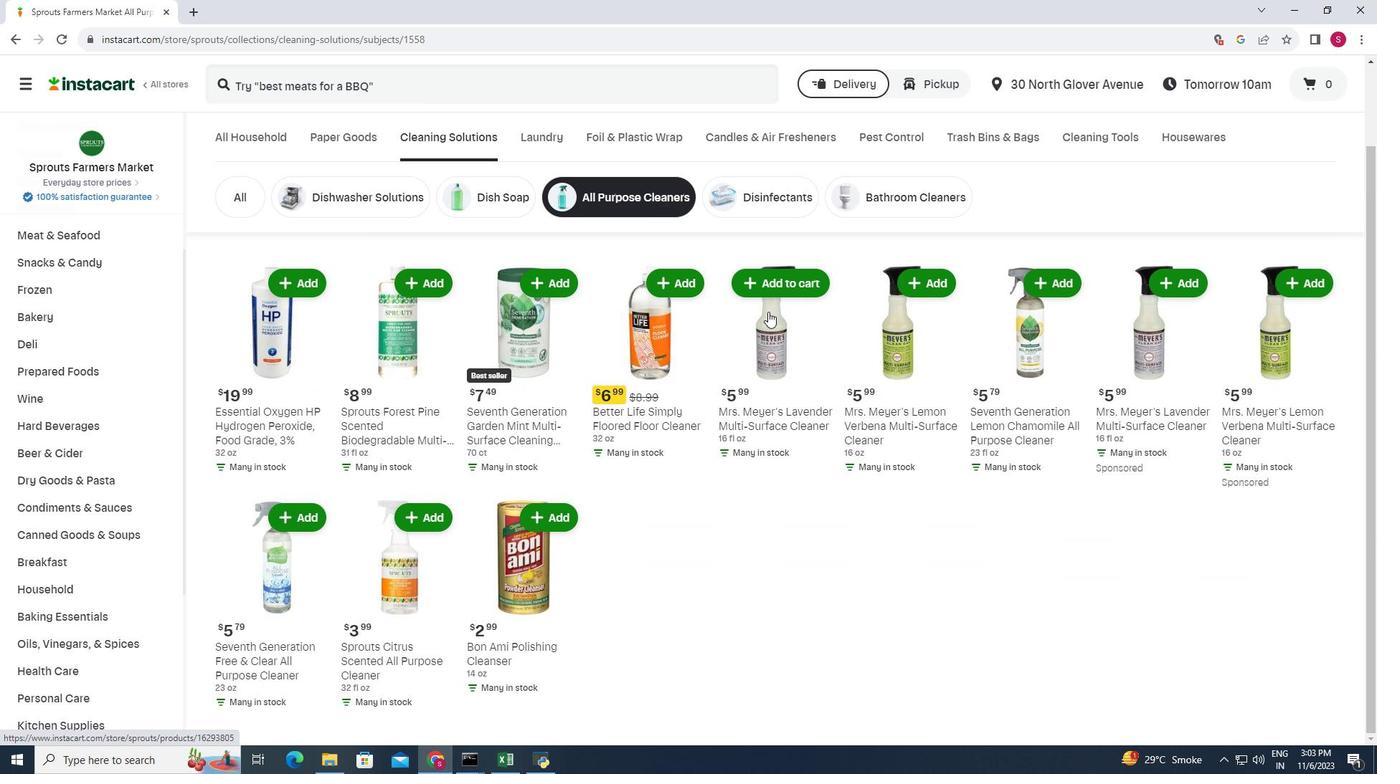 
Action: Mouse moved to (770, 314)
Screenshot: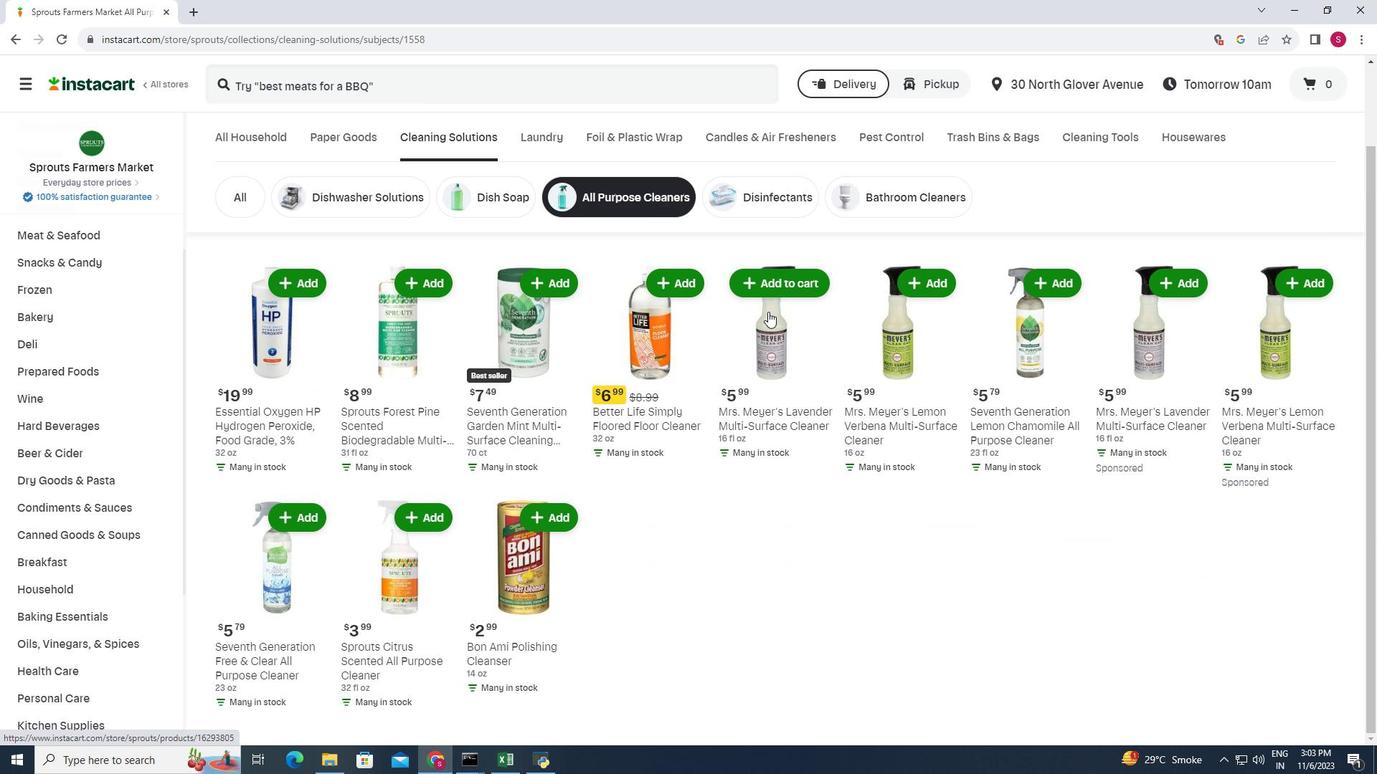 
